 Task: Implement process substitution with a command substitution within it.
Action: Mouse pressed left at (457, 275)
Screenshot: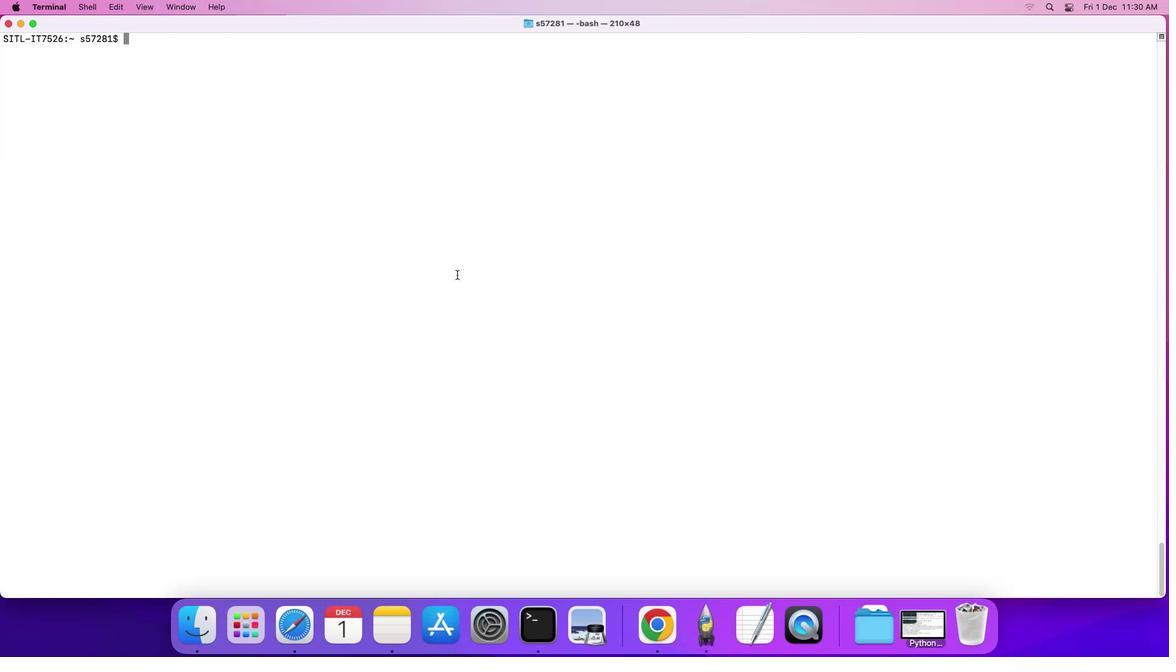 
Action: Mouse moved to (457, 275)
Screenshot: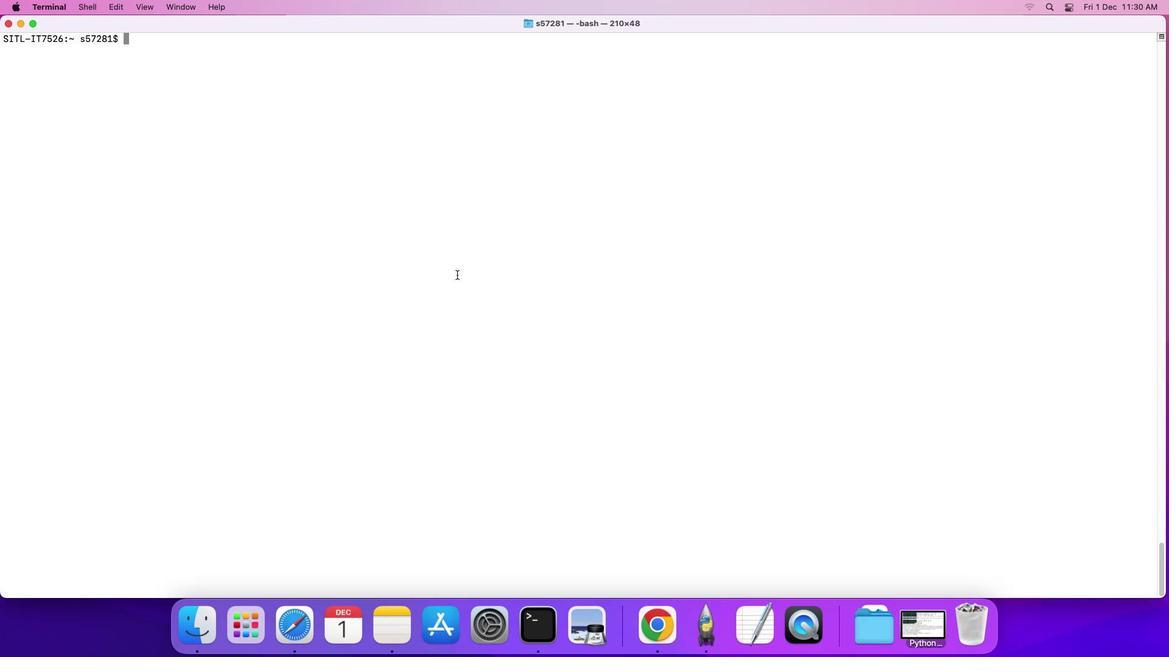 
Action: Key pressed 'l''s'Key.enter'c''d'Key.space'd''e''s''k''t''o''p'Key.shift_rKey.enter'l''s'Key.enter'c''d'Key.space'u''n''b''a''s''h'Key.enter'l''s'Key.enter'm''k''d''i''r'Key.space't''a''s''k''5'Key.enter'l''s'Key.enter'c''d'Key.space't''a''s''k''5'Key.enter't''o''u''c''h'Key.space's''u''b''s''t''i''t''u''t''i''o''n''.''s''h'Key.enter'l''s'Key.enter'v''i''m'Key.space's''u''b''s''t''i''t''u''t''i''o''n''.''s''h'Key.enter'i'Key.shift'#'Key.shift'!''/''b''i''n'Key.spaceKey.backspace'/''b''a''s''h'Key.enterKey.enterKey.shift'#'Key.shift'C''o''m''m''a''n''d'Key.space's''u''b''s''t''i''t''u''t''i''o''n'Key.shift_r':'Key.spaceKey.shift'G''e''t'Key.space'a'Key.space'l''i''s''t'Key.space'o''f'Key.space'f''i''l''e''s'Key.space'i''n'Key.space't''h''e'Key.space'c''u''r''r''e''n''t'Key.space'd''i''r''e''c''t''o''r''y'Key.enter'f''i''l''e'Key.shift_r'_''l''i''s''t''='Key.shift'$'Key.shift_r'(''l''s'Key.shift_r')'Key.enterKey.enterKey.enterKey.shift'#'Key.spaceKey.shift_r'P''r''o''c''e''s''s'Key.space's''u''b''s''t''i''t''u''t''i''o''n'Key.shift_r':'Key.spaceKey.shift_r'P''a''s''s'Key.space't''h''e'Key.space'f''i''l''e'Key.shift_r'_''l''i''s''t'Key.space'a''s'Key.space'a'Key.space'f''i''l''e'Key.backspaceKey.backspaceKey.backspaceKey.backspaceKey.shift_r'"''f''i''l''e'Key.shift_r'"'Key.space't''o'Key.space'a''n''o''t''h''e''r'Key.space'c''o''m''m''a''n''d'Key.enterKey.shift'W'Key.backspace'w''h''i''l''e'Key.spaceKey.shift_r'I'Key.shift'F'Key.shift'S'Key.spaceKey.backspace'='Key.space'r''e''a''d'Key.space'-''r'Key.space'l''i''n''e'Key.shift_r':'Key.space'd''o'Key.shift_rKey.enterKey.tabKey.shift'#'Key.spaceKey.shift'D''i''s''p''l''a''y'Key.space'a'Key.space'm''e''s''s''a''g''e'Key.space'i''n''d''i''c''a''t''i''n''g'Key.space't''h''e'Key.space's''t''a''r''t'Key.space'o''f'Key.space'p''r''o''c''e''s''s''i''n''g'Key.space'f''o''r'Key.space'e''a''c''h'Key.space'f''i''l''e'Key.enterKey.tab'e''c''h''o'Key.spaceKey.shift_rKey.shift_r'"'Key.shift_r'P''r''o''c''e''s''s''i''n''g'Key.space'f''i''l''e'Key.shift_r':'Key.spaceKey.shift'$''l''i''n''e'Key.shift_r'"'Key.enterKey.enterKey.tabKey.shift'#'Key.spaceKey.shift'C''h''e''c''k'Key.space'i''f'Key.space't''h''e'Key.space'f''i''l''e'Key.space'i''s'Key.space'a'Key.space'd''i''r''e''c''t''o''r''y'Key.enterKey.tab'i''f'Key.space'[''['Key.backspace'-''d'Key.leftKey.leftKey.spaceKey.rightKey.rightKey.spaceKey.shift_r'"'Key.shift'$''l''i''n''e'Key.shift_r'"'Key.space']'';'Key.space't''h''e''n'Key.enterKey.tabKey.tabKey.shift'#'Key.spaceKey.shift_r'I''f'Key.space't''h''e'Key.space'f''i''l''e'Key.space'i''s'Key.space'a'Key.space'd''i''r''e''c''t''o''r''y'','Key.space'd''i''s''p''l''a''y'Key.space'a''m''e''s''s''a''g''e'Key.space'i''n''d''i''c''a''t''i''n''g'Key.space's''o'Key.enterKey.tabKey.tab'e''c''h''o'Key.spaceKey.shift_r'"'Key.spaceKey.shift_r'T'Key.backspaceKey.leftKey.shift_r'I'Key.backspaceKey.spaceKey.spaceKey.shift_rKey.ctrl_r'i''t'Key.backspaceKey.shift_r'I''t'"'"'s'Key.space'a'Key.space'd''i''r''e''c''t''o''r''u'Key.backspace'y'Key.shift_r'"'Key.enterKey.tab'e''l''s''e'Key.enterKey.tabKey.tabKey.shift_r'#'Key.shift_rKey.spaceKey.shift_r'I''f'Key.space't''h''e'Key.space'f''i''l''e'Key.space'i''s'Key.space'n''o''t'Key.space'a'Key.space'd''i''r''e''c''t''o''r''y'','Key.space'p''e''r''f''o''r''m'Key.space'a''d''d''i''t''i''o''n''a''l'Key.space'a''c''t''i''o''n''s'Key.enterKey.tabKey.tabKey.shift'#'Key.spaceKey.shift'C''o''u''n''t'Key.space't''h''e'Key.space'n''u''m''b''e''r'Key.space'o''f'Key.space'l''i''n''e''s'Key.space'i''n'Key.space't''h''e'Key.space'f''i''l''e'Key.shift_r':'Key.backspaceKey.space'u''d'Key.backspace's''i''n''g'Key.space'w''c'Key.enterKey.tabKey.tab'l''i''n''e'Key.shift_r'_''c''o''u''n''t''t'Key.backspace'='Key.shift'$'Key.shift_r'(''w''c'Key.space'-''l'Key.spaceKey.shift_r'<'Key.spaceKey.shift_r'"'Key.shift'$''l''i''n''e'Key.shift_r'"'Key.shift_r')'Key.enterKey.tabKey.tab'e''c''h''o'Key.spaceKey.shift_r'"'Key.spaceKey.shift_rKey.ctrl_rKey.spaceKey.shift_r'N''u''m''b''e''r'Key.space'i''f'Key.spaceKey.backspaceKey.backspaceKey.backspace'o''f'Key.space'l''i''n''e''s'Key.space'i''n'Key.space't''h''e'Key.space'f''i''l''e'Key.shift_r':'Key.spaceKey.shift_rKey.shift'$''l''i''n''e'Key.enterKey.backspaceKey.shift_r'_''c''o''u''n''t'Key.shift_r'"'Key.enterKey.enterKey.tabKey.tabKey.shift'#'Key.spaceKey.shift'D''i''s''p''l''a''y'Key.space't''h''e'Key.space'f''i''r''s''t'Key.space'5'Key.space'l''i''n''e''s'Key.space'o''f'Key.space't''h''e'Key.space'd''i'Key.backspaceKey.backspace'f''i''l''e'Key.enterKey.tabKey.tab'e''c''h''o'Key.spaceKey.shift_r'"'Key.spaceKey.spaceKey.shift'F''i''r''s''t'Key.spaceKey.shift'%'Key.backspace'5'Key.space'l''i''n''e''s'Key.space'o''f'Key.space't''h''e'Key.space'f''i''l''e'Key.shift_r':'Key.shift_r'"'Key.enterKey.tabKey.tab'h''e''a''d'Key.spaceKey.backspaceKey.space'-''n'Key.space'5'Key.spaceKey.shift_r'"'Key.shift'$''l''i''n''e'Key.shift_r'"'Key.enterKey.tab'f''i'Key.enterKey.enterKey.tabKey.shift'#'Key.spaceKey.shift'D''i''s''p''l''a''y'Key.space'a'Key.space's''e''p''e''r''a''t''o''r'Key.space'f''o''r'Key.space'c''l''a''r''i''t''y'Key.enterKey.tab'e''c''h''o'Key.spaceKey.shift_r'"''=''=''=''=''=''=''=''=''=''=''=''=''=''=''=''=''=''=''=''=''=''=''='Key.shift_r'"'Key.enter'd''o''n''e'Key.spaceKey.shift_r'<'Key.spaceKey.shift_r'<'Key.spaceKey.backspaceKey.shift_rKey.shift_r'(''e''c''h''o'Key.spaceKey.shift_r'"'Key.shift'$''f''i''l''e'Key.shift_r'_''l''i''s''t'Key.shift_r'"'Key.shift_r')'Key.enterKey.enterKey.shift'#'Key.spaceKey.shift'E''n''d'Key.space'o''f'Key.space't''h''e'Key.space's''c''r''i''p''t'
Screenshot: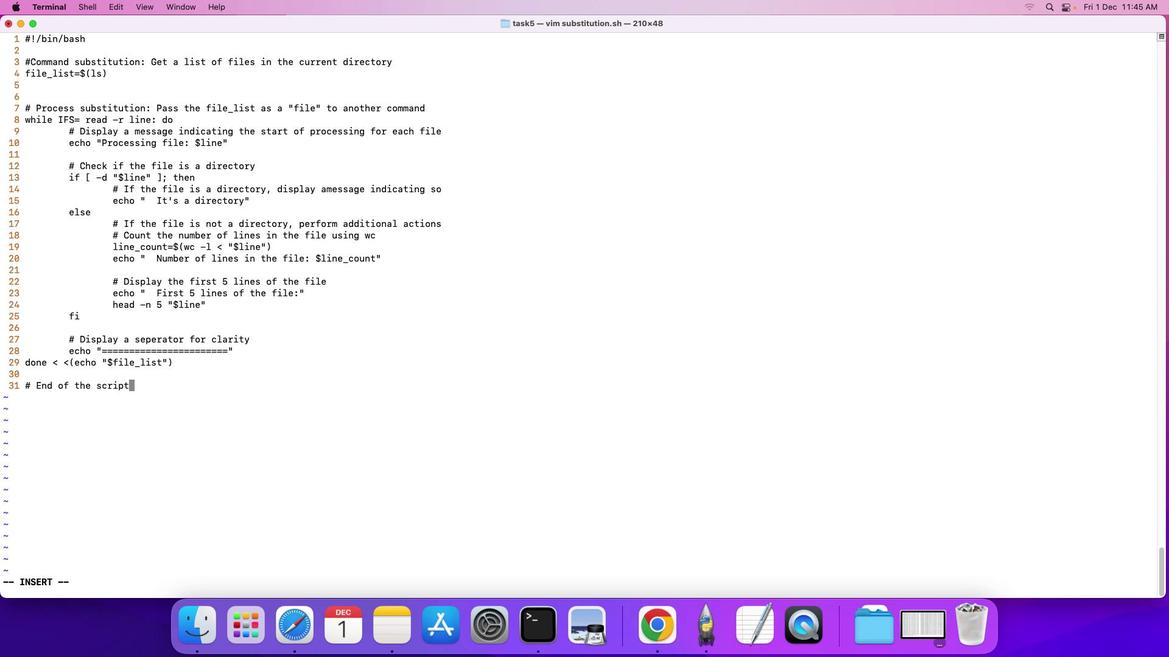 
Action: Mouse moved to (255, 246)
Screenshot: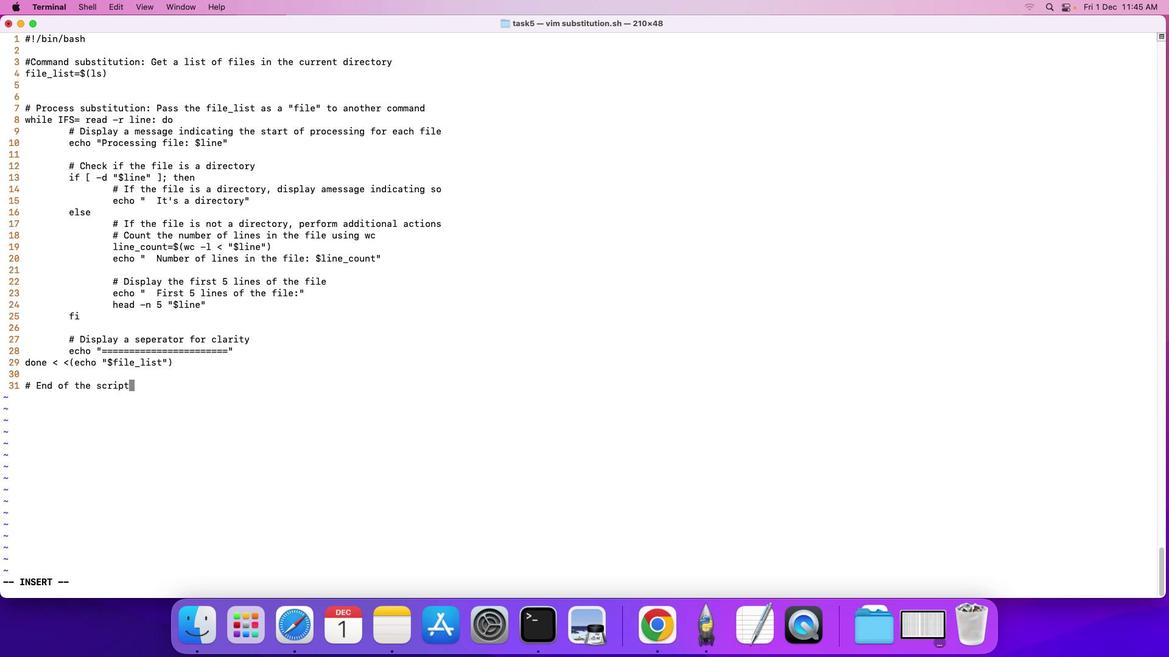 
Action: Mouse scrolled (255, 246) with delta (0, 0)
Screenshot: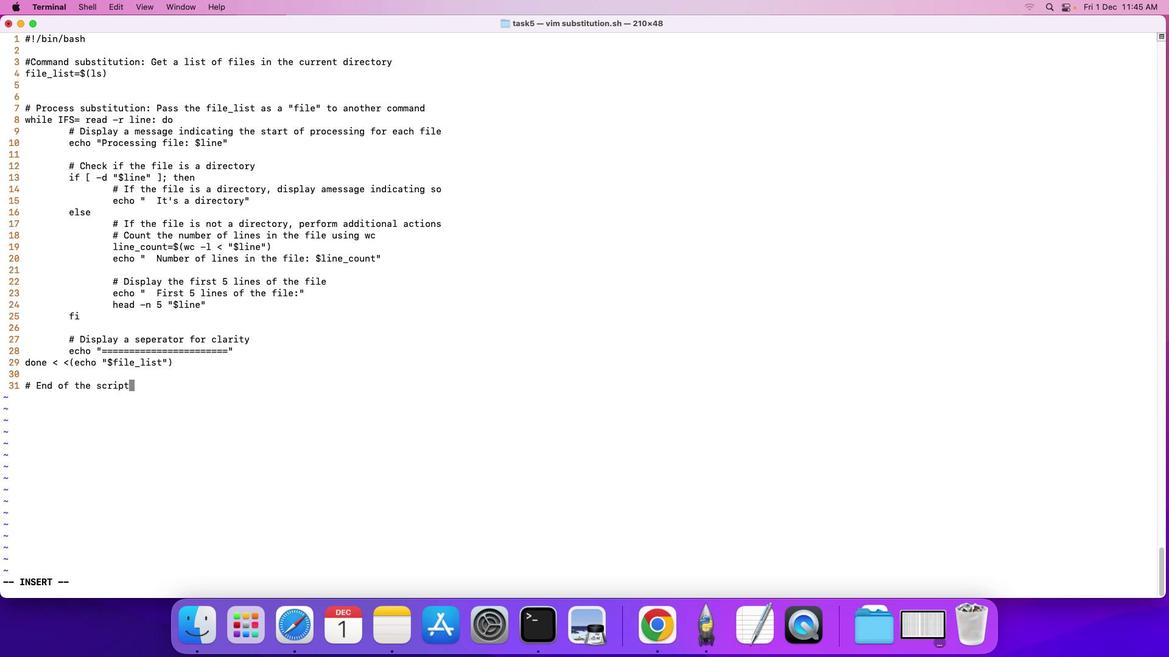 
Action: Mouse scrolled (255, 246) with delta (0, 0)
Screenshot: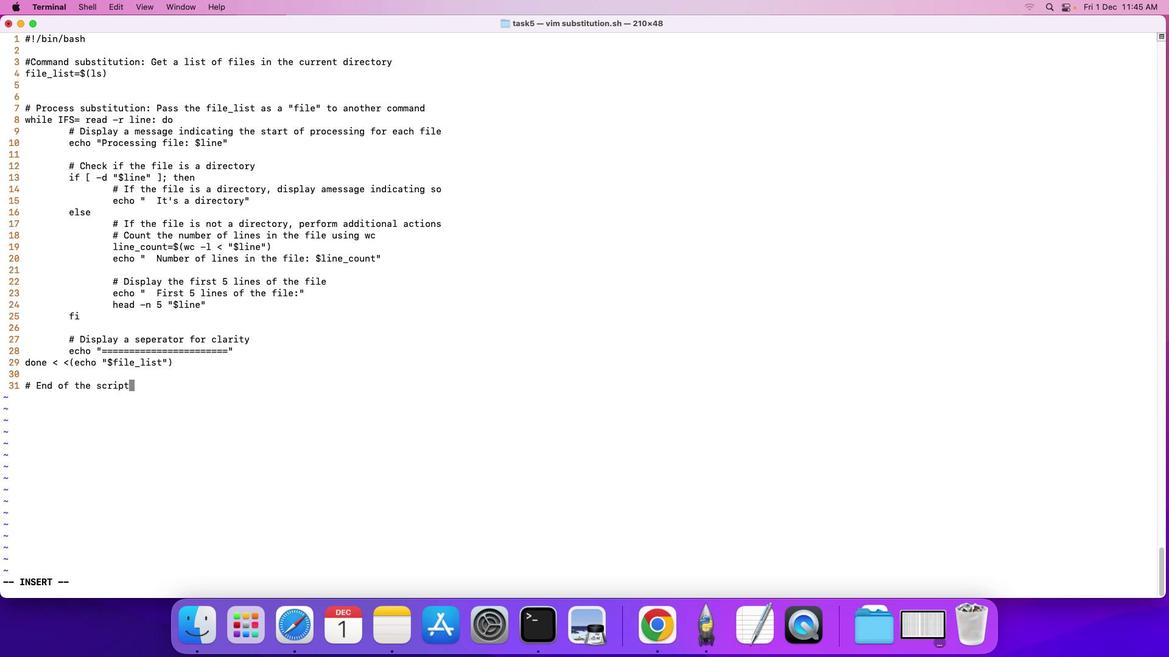 
Action: Mouse moved to (255, 247)
Screenshot: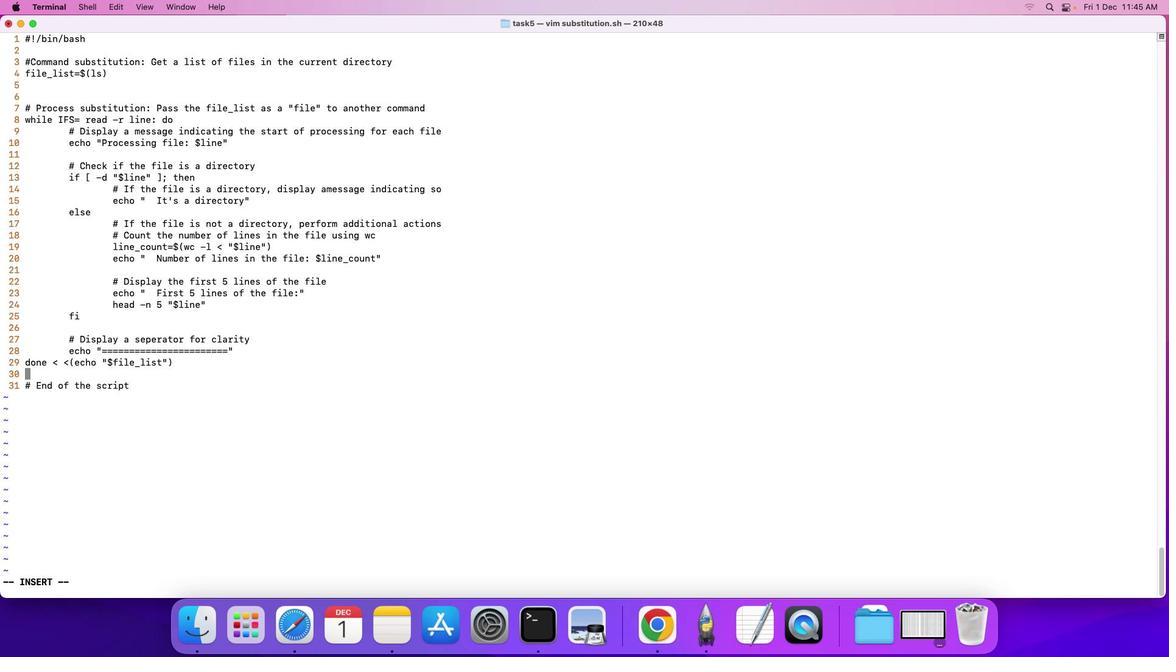 
Action: Mouse scrolled (255, 247) with delta (0, 0)
Screenshot: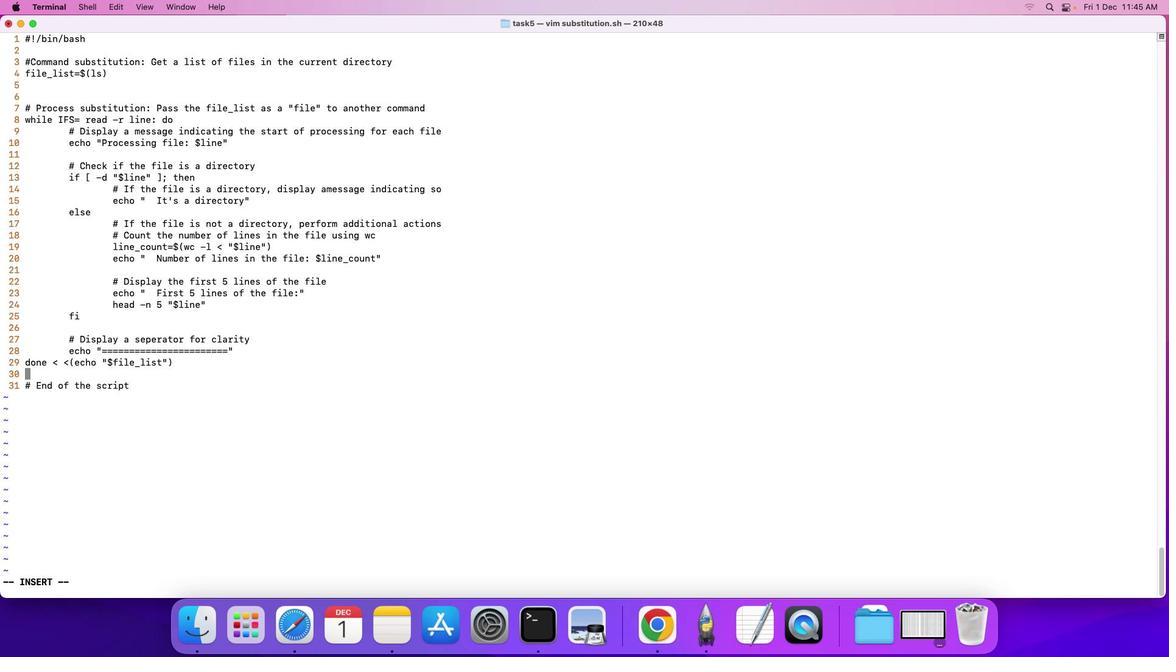 
Action: Mouse moved to (153, 416)
Screenshot: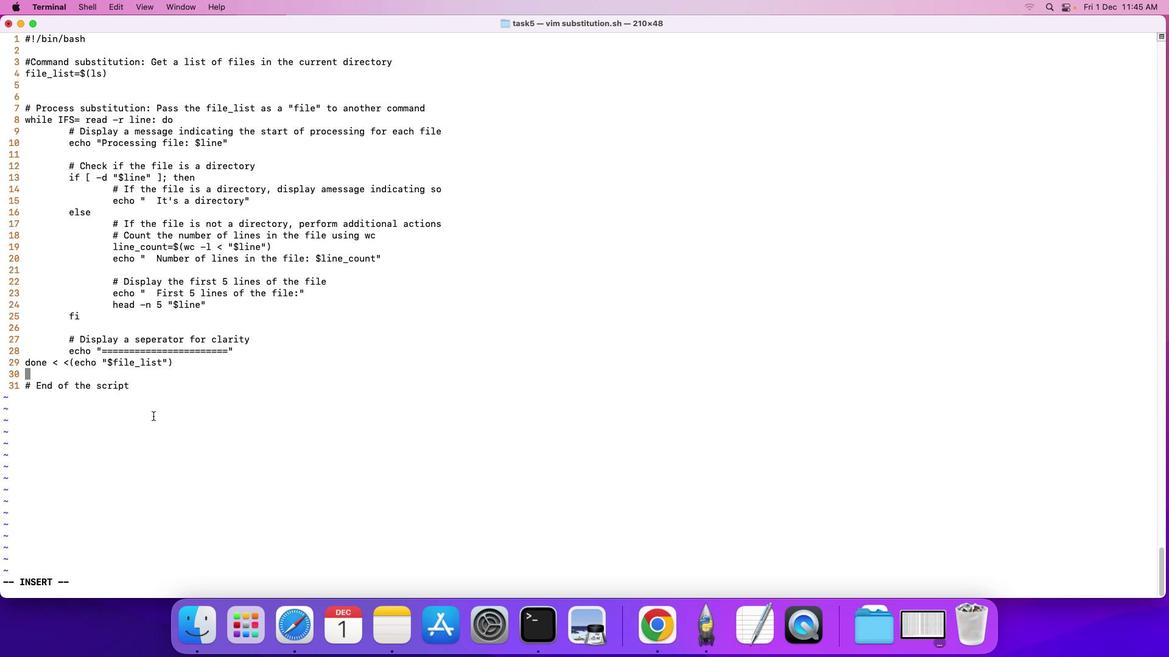 
Action: Mouse pressed left at (153, 416)
Screenshot: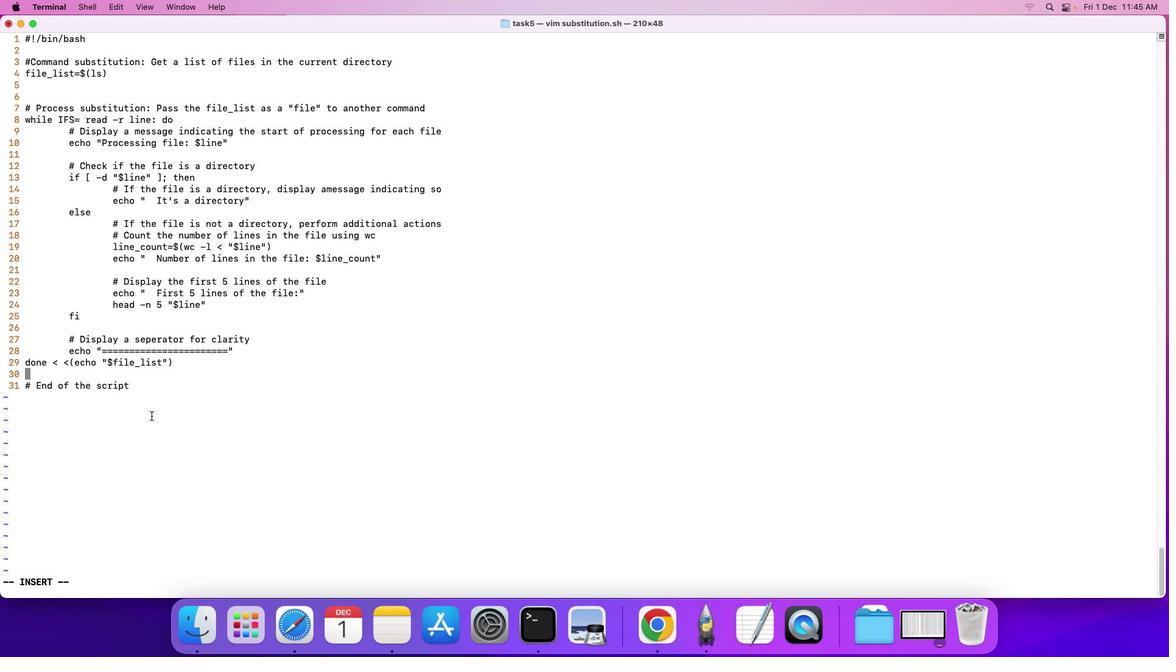 
Action: Mouse moved to (150, 416)
Screenshot: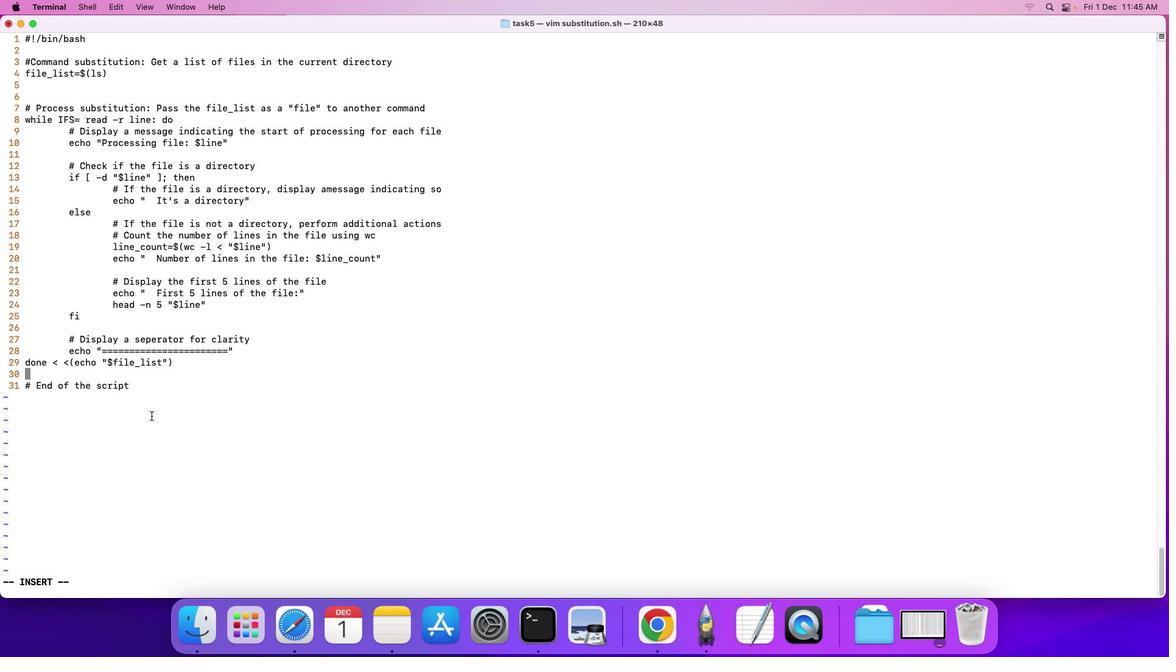 
Action: Key pressed Key.escKey.shift_r':''w''q'Key.enter'l''s'Key.enter'm''k''d''i''r'Key.space'e''x''a''m''p''l''e'Key.shift_r'_''d''i''r''e''c''t''o''r''y'Key.enter'l''s'Key.enter't''o''u''c''h'Key.space'e''x''a''m''p''l''e'Key.spaceKey.shift_rKey.backspaceKey.shift_r'_''f''i''l''e''.''t''x''t'Key.enter'l''s'Key.enter'v''i''m'Key.space'e''x''a''m''p''l''e'Key.shift_r'_''f''i''l''e''.''t''x''t'Key.enter'i''l''i''n''e'Key.space'1'Key.enter'l''i''n''e'Key.space'2'Key.enter'l''i''n''e'Key.space'3'Key.enter'l''i''n''e'Key.space'4'Key.enter'l''i''n''e'Key.space'5'Key.enter'l''i''n''e'Key.space'6'Key.enter'l''i''n''e'Key.space'7'Key.enter'l''i''n''e'Key.space'8'Key.enter'l''i''n''e'Key.space'8'Key.enterKey.backspaceKey.backspace'9'Key.enter'l''i''n''e'Key.space'1''0'Key.escKey.shift':''w''q'Key.enter'c''h''m'Key.backspaceKey.backspaceKey.backspace'l''s'Key.enter'c''h''m''o''d'Key.spaceKey.shift'+''x'Key.space's''u''b''s''t''i''t''u''t''i''o''n''.''s''h'Key.enter'.''/''s''u''b''s''t''i''t''u''t''i''o''n''.''s''h'Key.enter
Screenshot: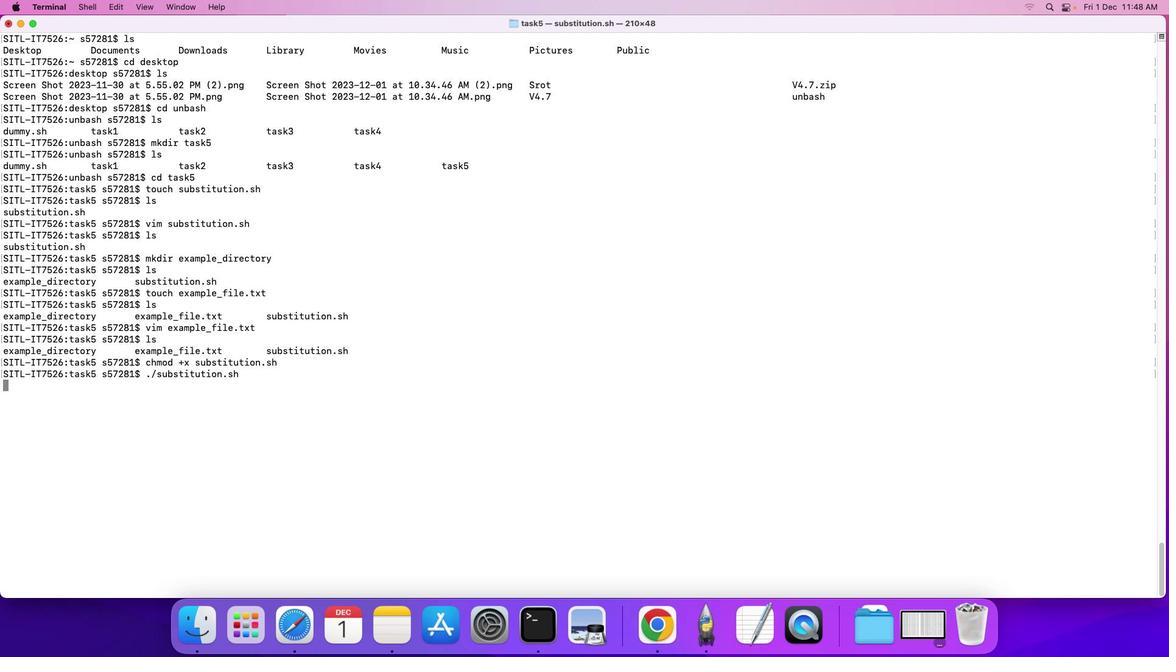 
Action: Mouse moved to (166, 396)
Screenshot: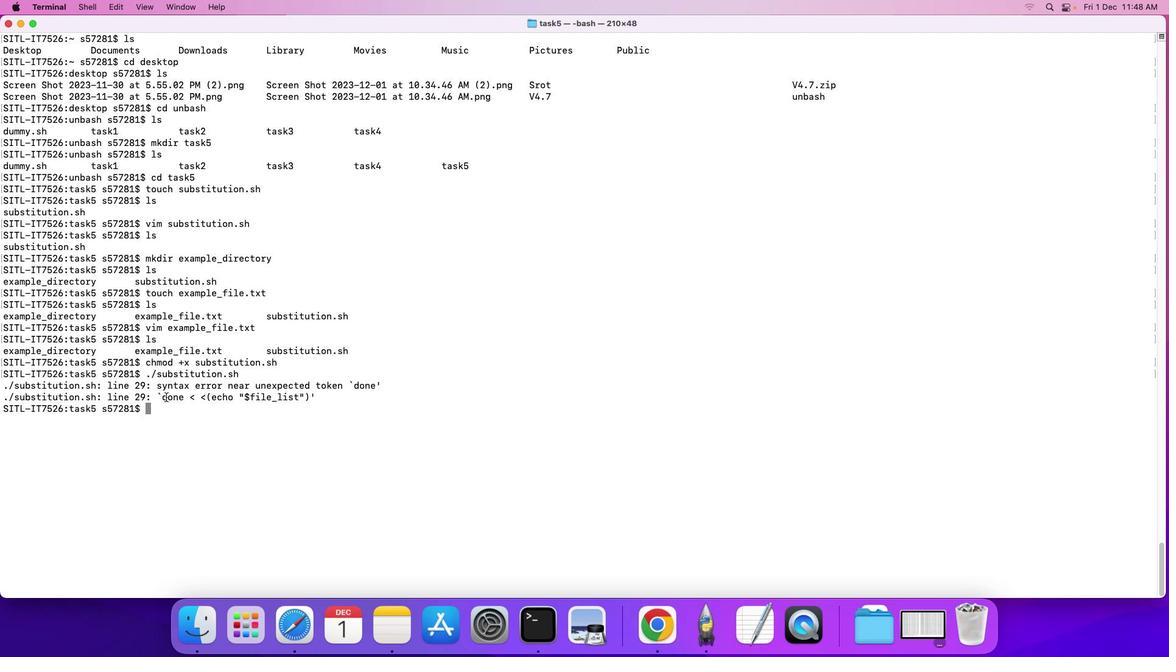
Action: Key pressed 'v''i''m'Key.space's''u''b''s''t''i''t''u''t''i''o''n''.''s''h'Key.enter
Screenshot: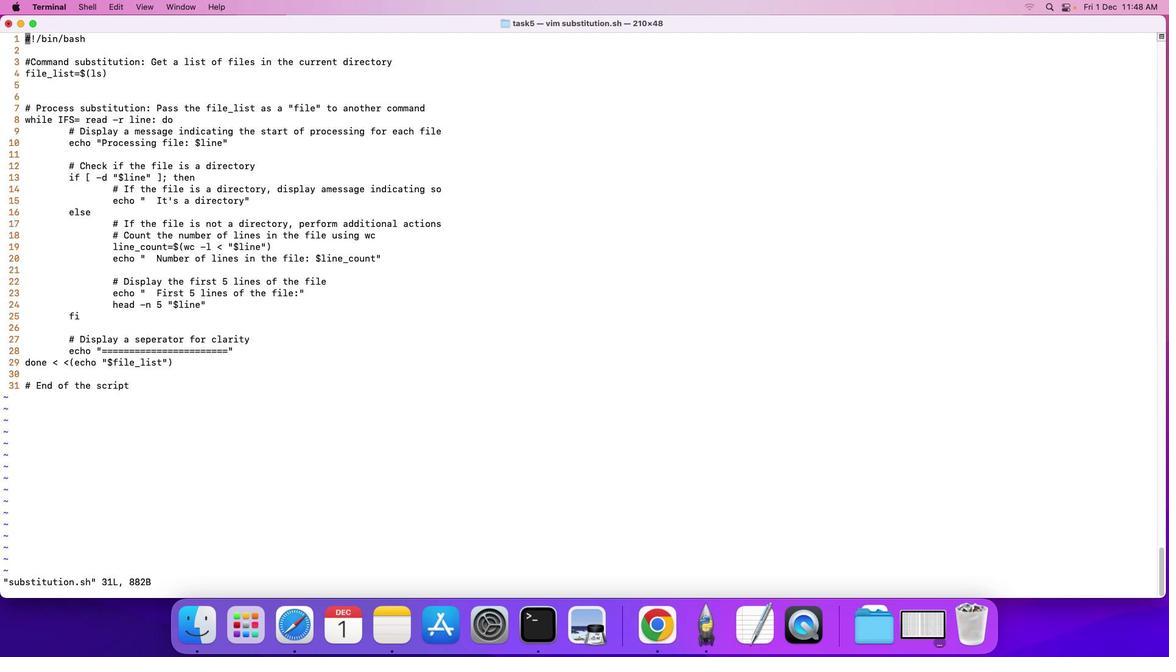 
Action: Mouse moved to (116, 117)
Screenshot: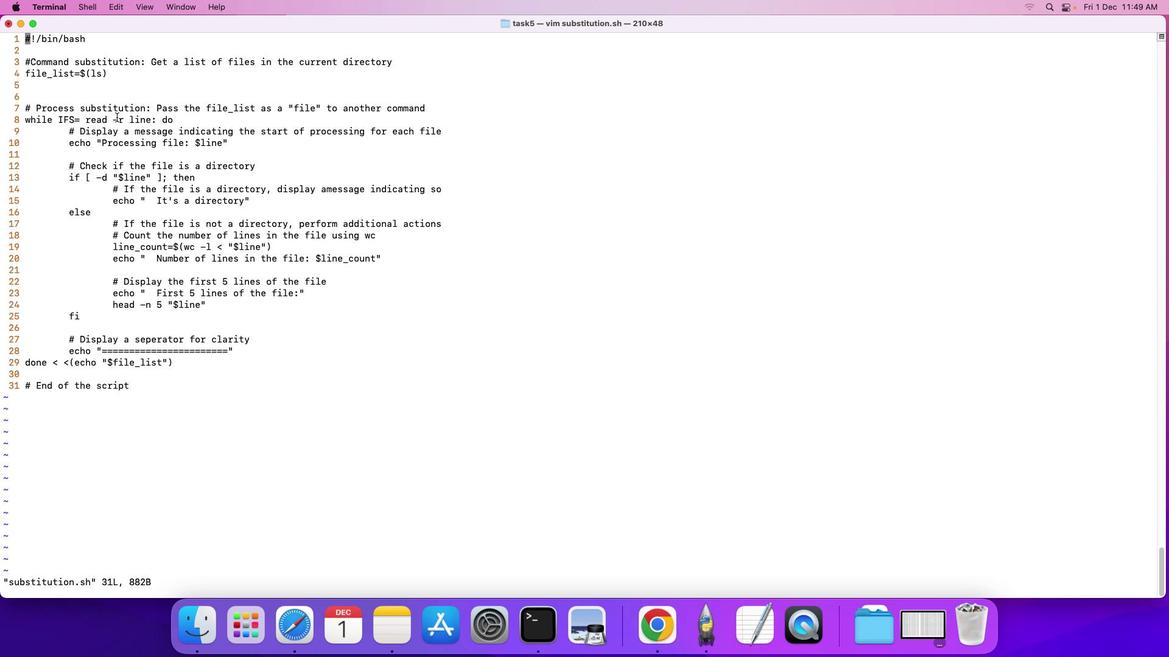 
Action: Key pressed 'i'Key.downKey.downKey.downKey.downKey.downKey.downKey.downKey.downKey.rightKey.rightKey.downKey.rightKey.rightKey.rightKey.rightKey.rightKey.rightKey.rightKey.rightKey.rightKey.rightKey.rightKey.rightKey.rightKey.rightKey.rightKey.rightKey.rightKey.rightKey.rightKey.rightKey.rightKey.backspace';'Key.escKey.shift_rKey.shift_r':''w''q'Key.enterKey.upKey.upKey.enter
Screenshot: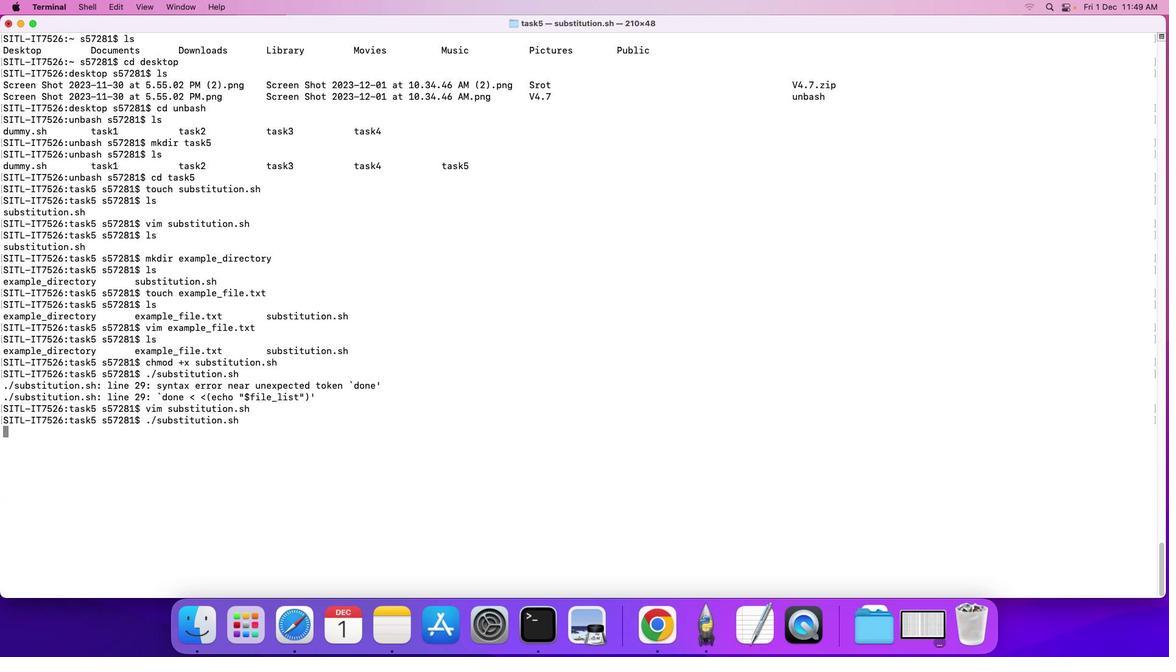 
Action: Mouse moved to (134, 449)
Screenshot: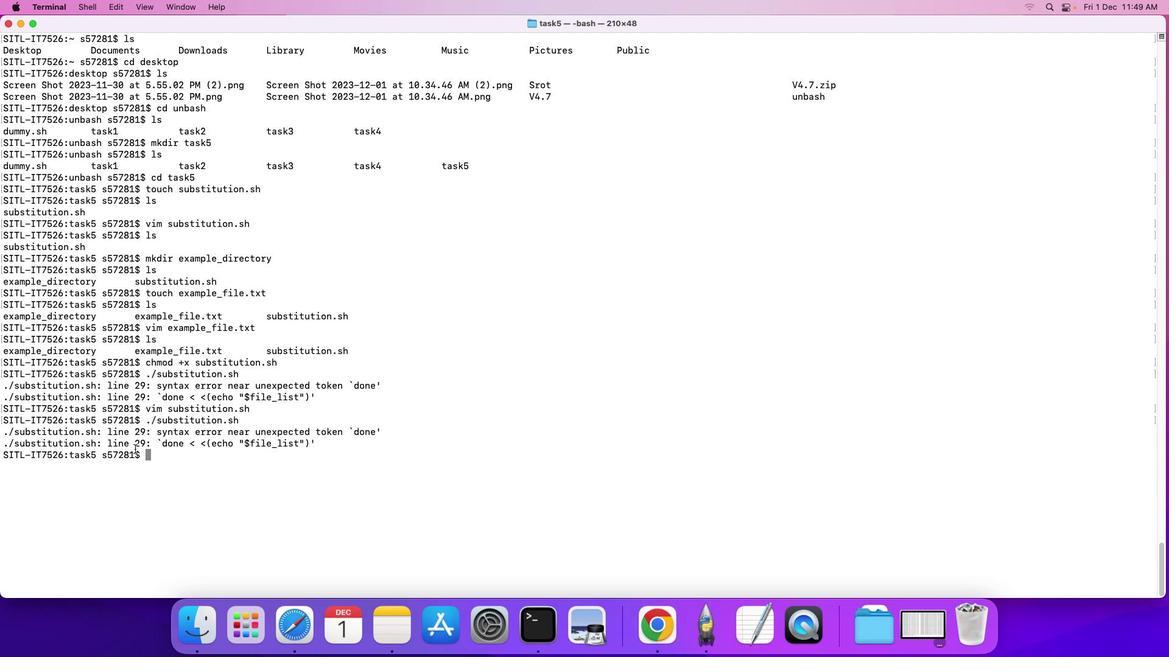
Action: Key pressed Key.upKey.upKey.enter
Screenshot: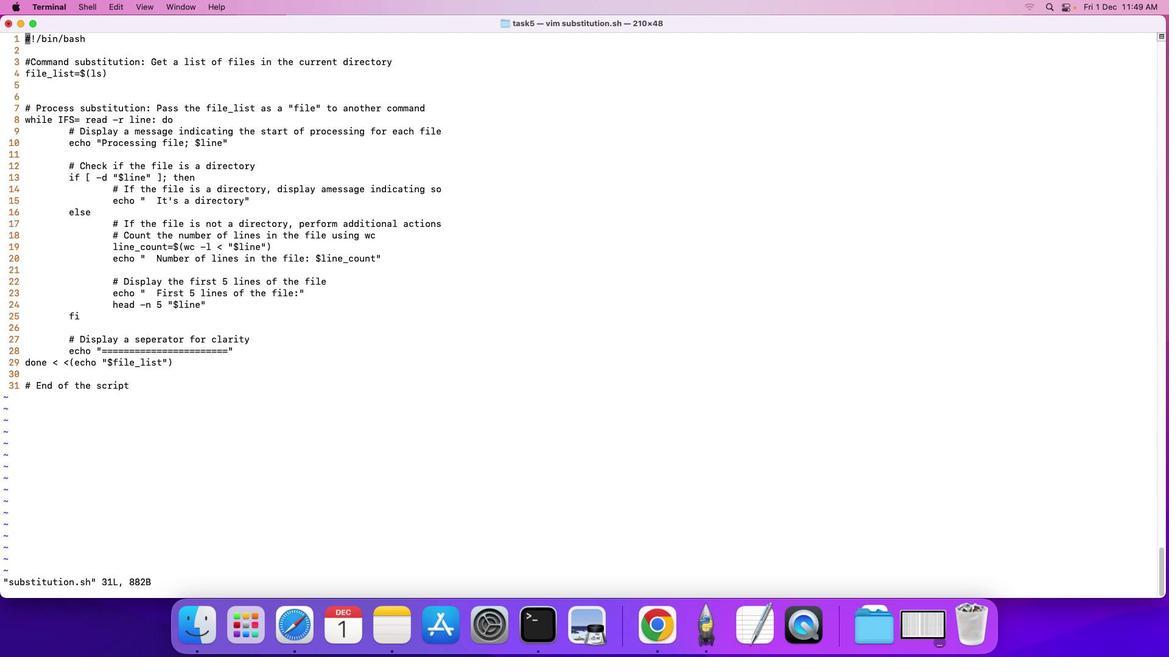 
Action: Mouse moved to (20, 235)
Screenshot: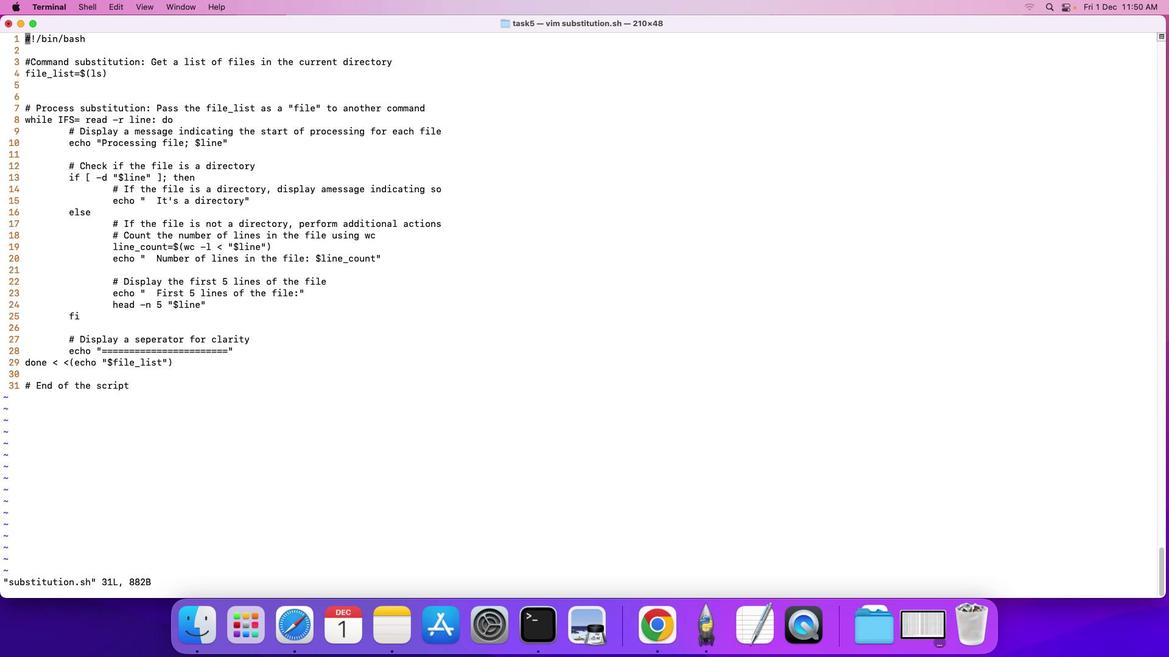 
Action: Mouse scrolled (20, 235) with delta (0, 0)
Screenshot: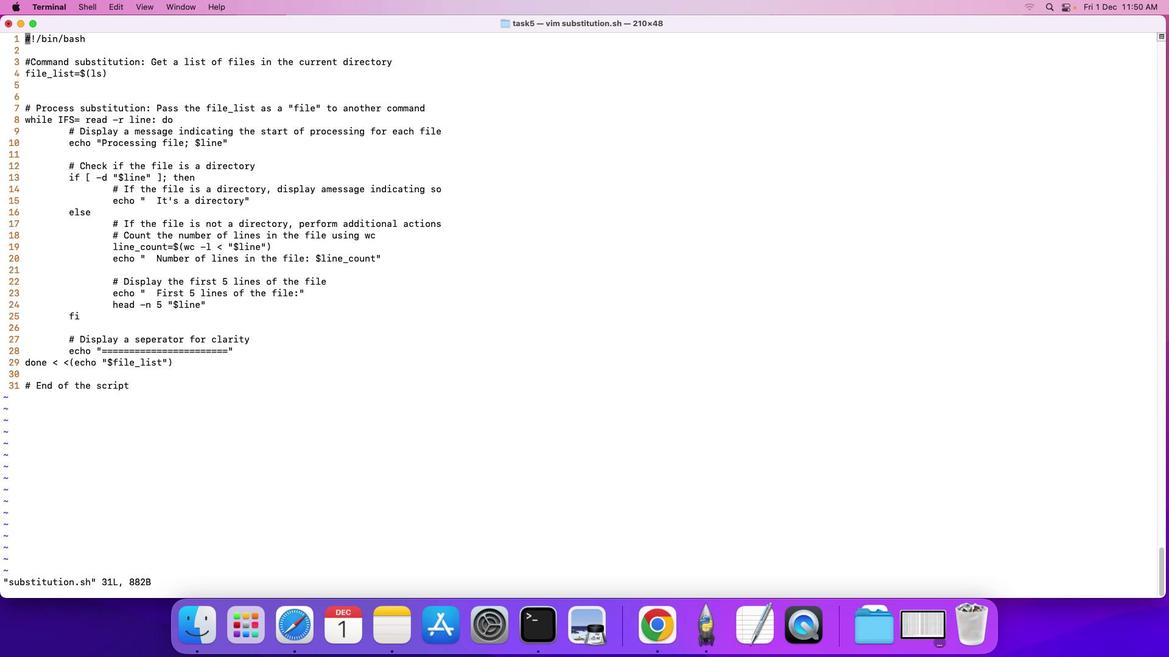 
Action: Mouse scrolled (20, 235) with delta (0, 0)
Screenshot: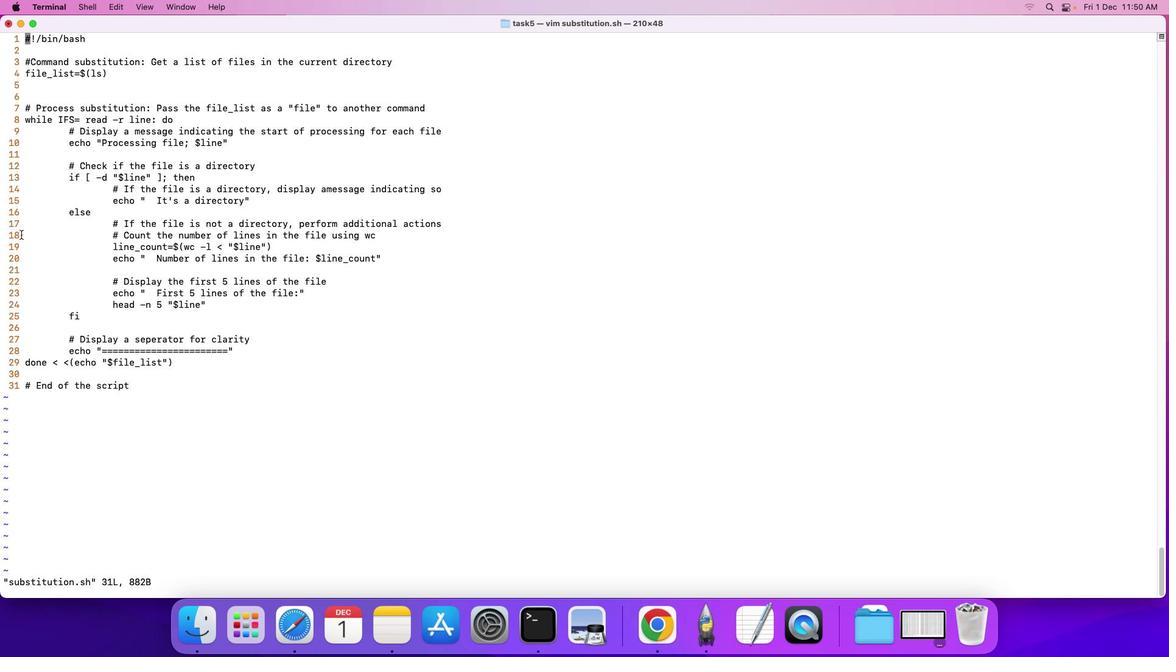 
Action: Mouse moved to (20, 235)
Screenshot: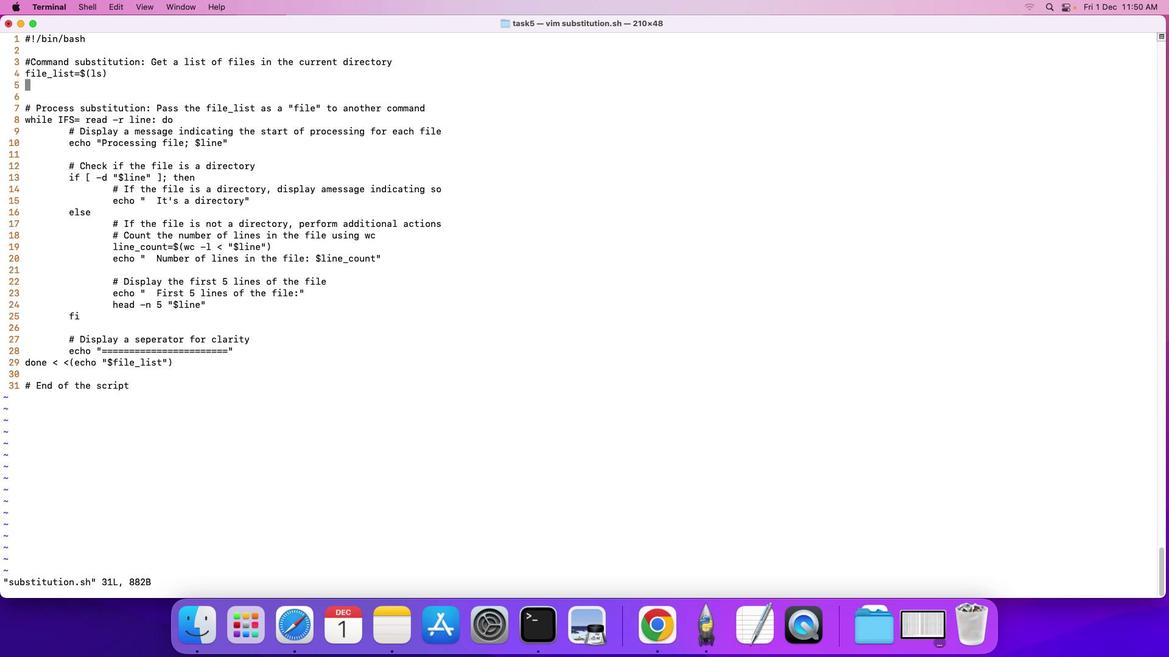 
Action: Mouse scrolled (20, 235) with delta (0, 0)
Screenshot: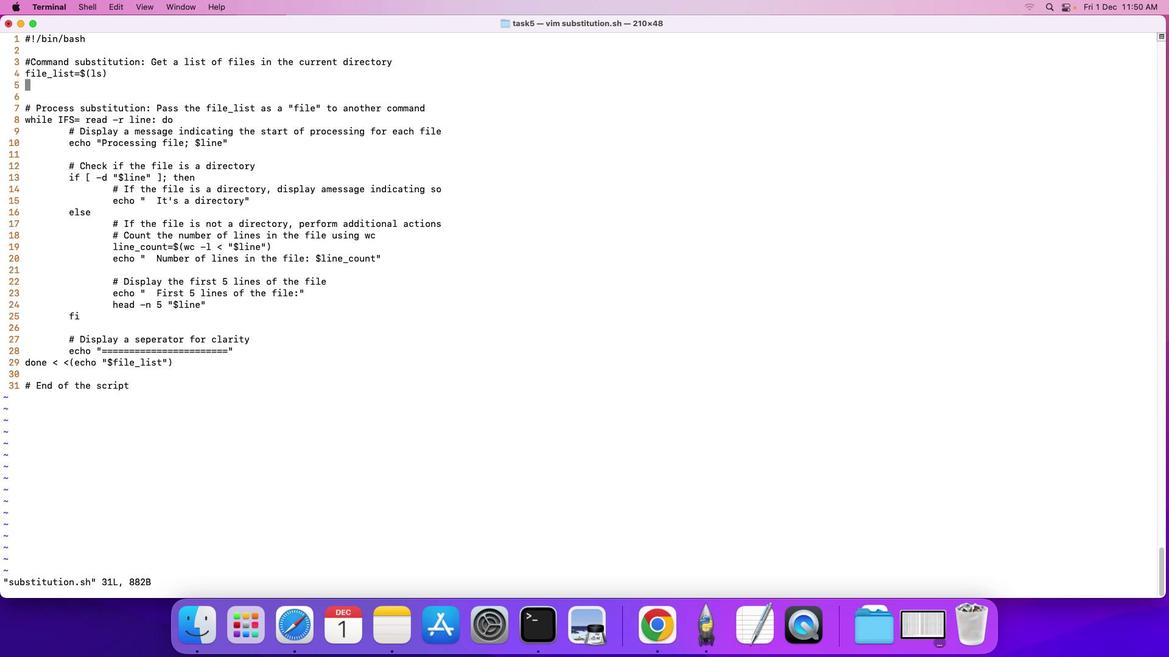 
Action: Mouse scrolled (20, 235) with delta (0, 0)
Screenshot: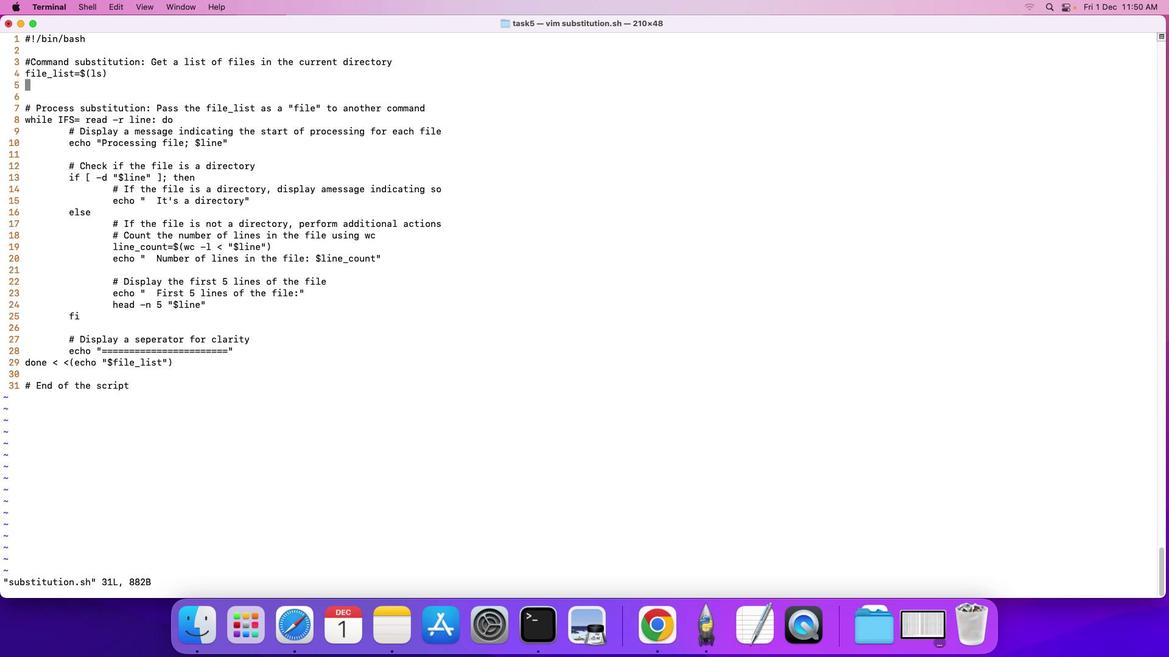
Action: Mouse scrolled (20, 235) with delta (0, 0)
Screenshot: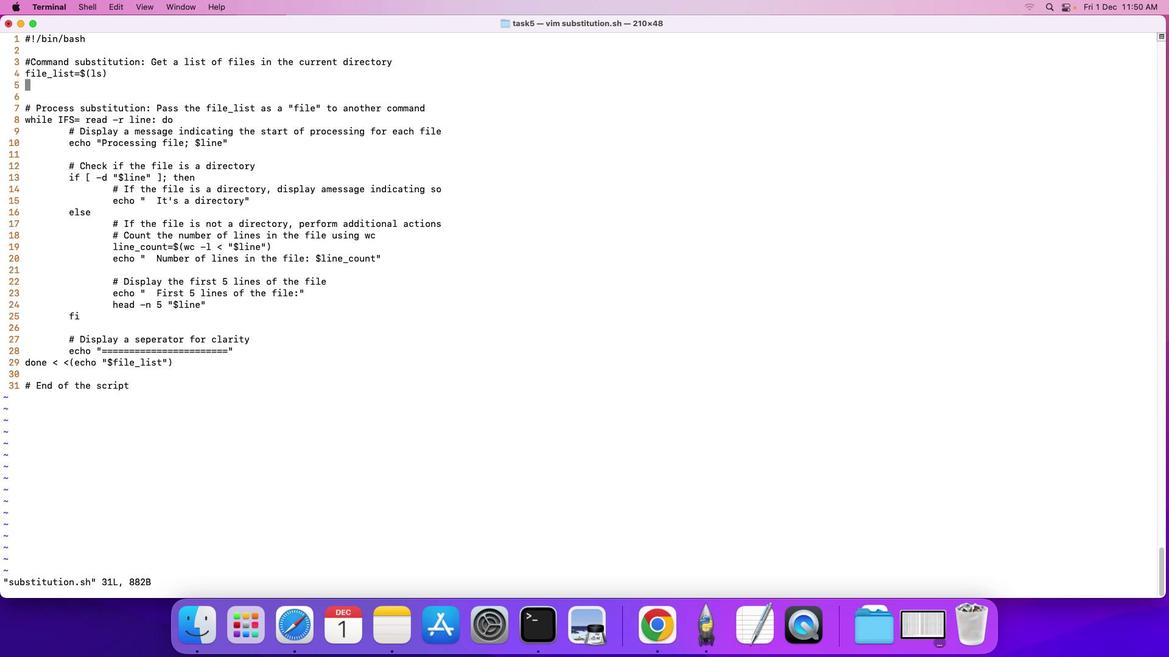 
Action: Mouse scrolled (20, 235) with delta (0, 0)
Screenshot: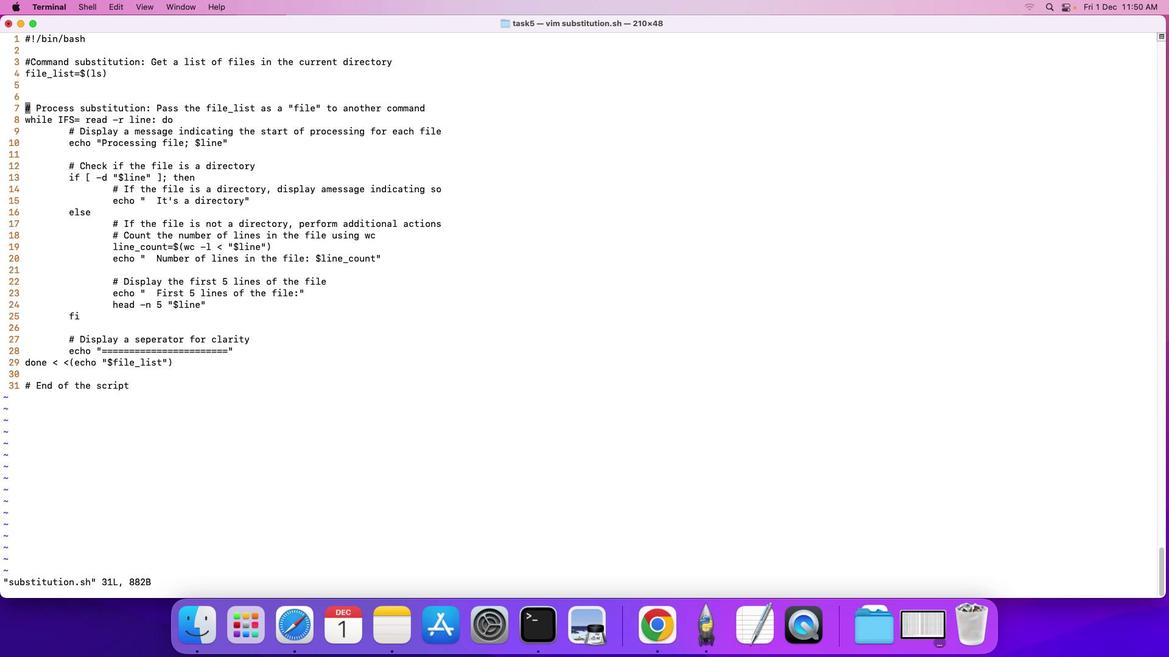 
Action: Mouse scrolled (20, 235) with delta (0, 0)
Screenshot: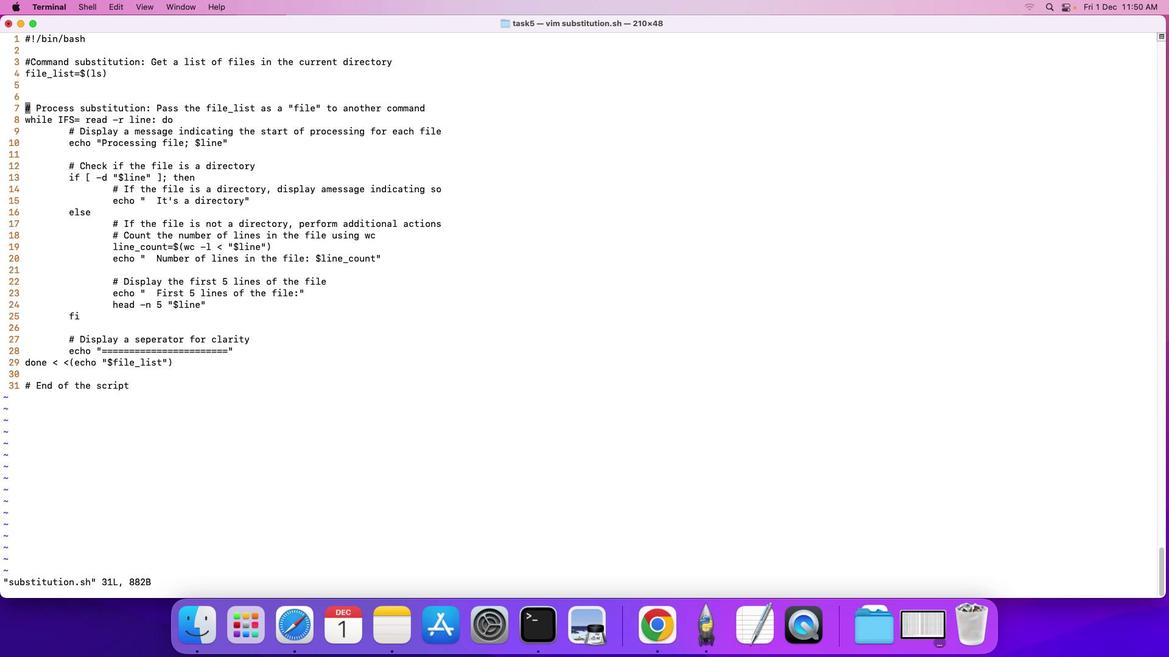 
Action: Mouse scrolled (20, 235) with delta (0, 0)
Screenshot: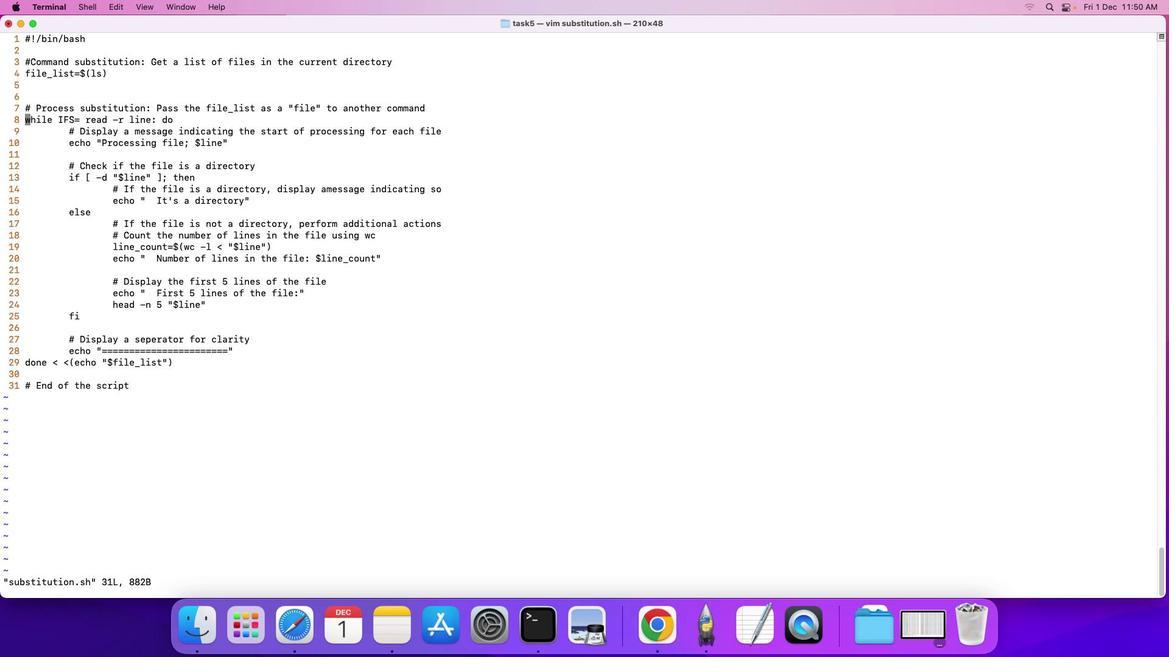 
Action: Mouse scrolled (20, 235) with delta (0, 0)
Screenshot: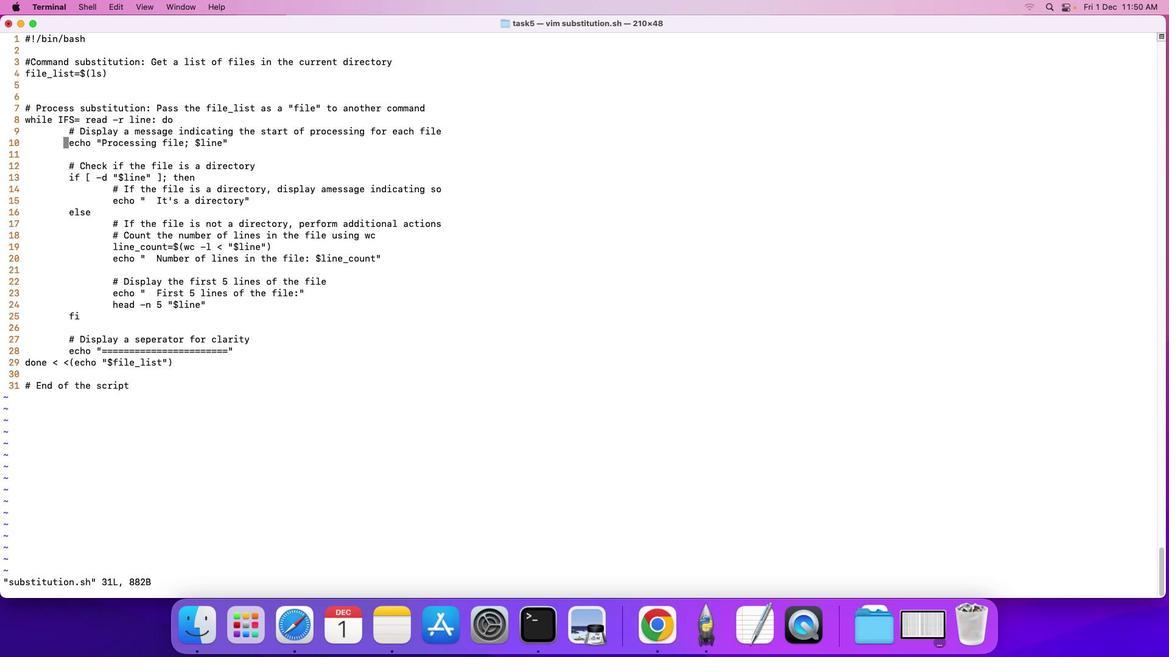 
Action: Mouse scrolled (20, 235) with delta (0, 0)
Screenshot: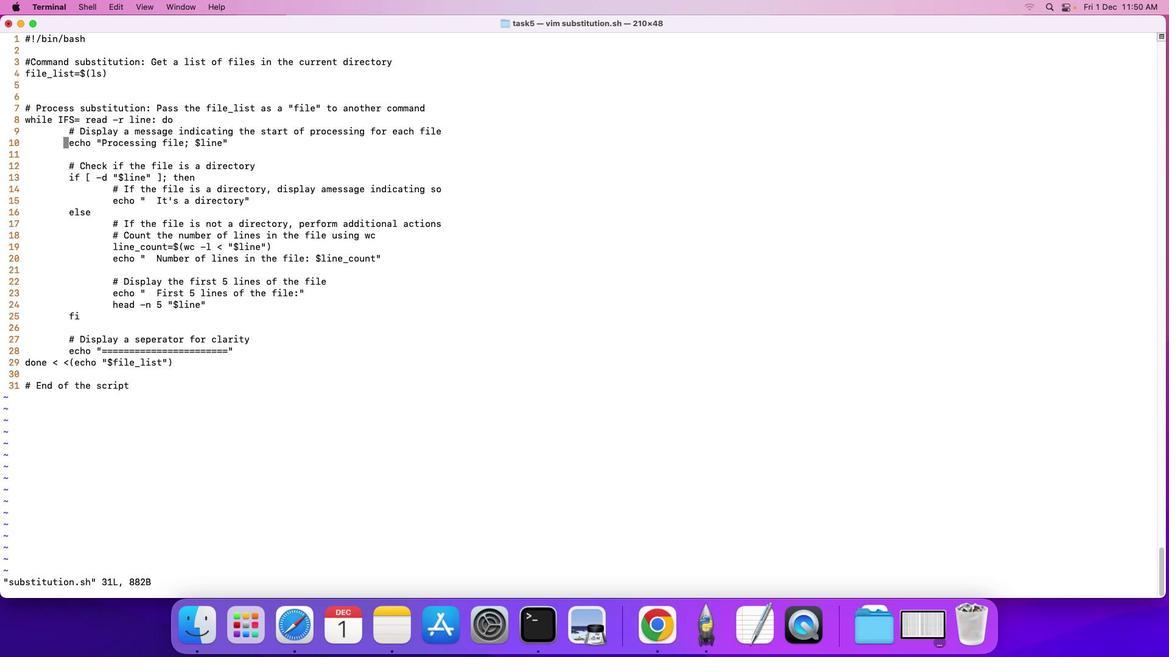 
Action: Mouse moved to (20, 235)
Screenshot: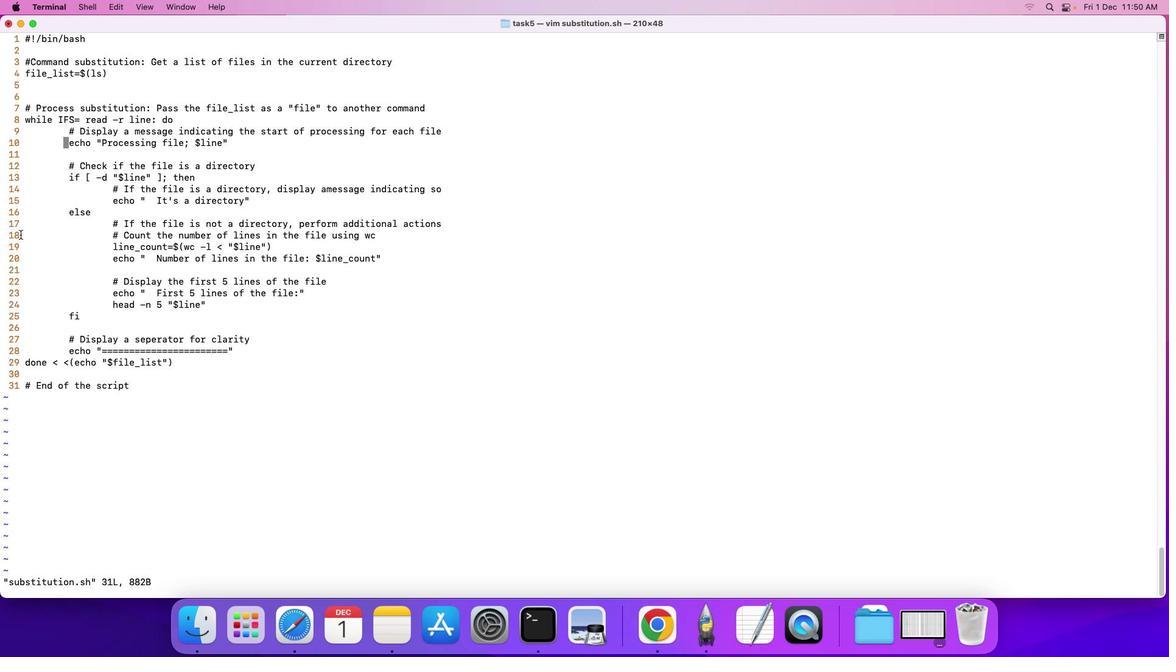 
Action: Mouse scrolled (20, 235) with delta (0, 0)
Screenshot: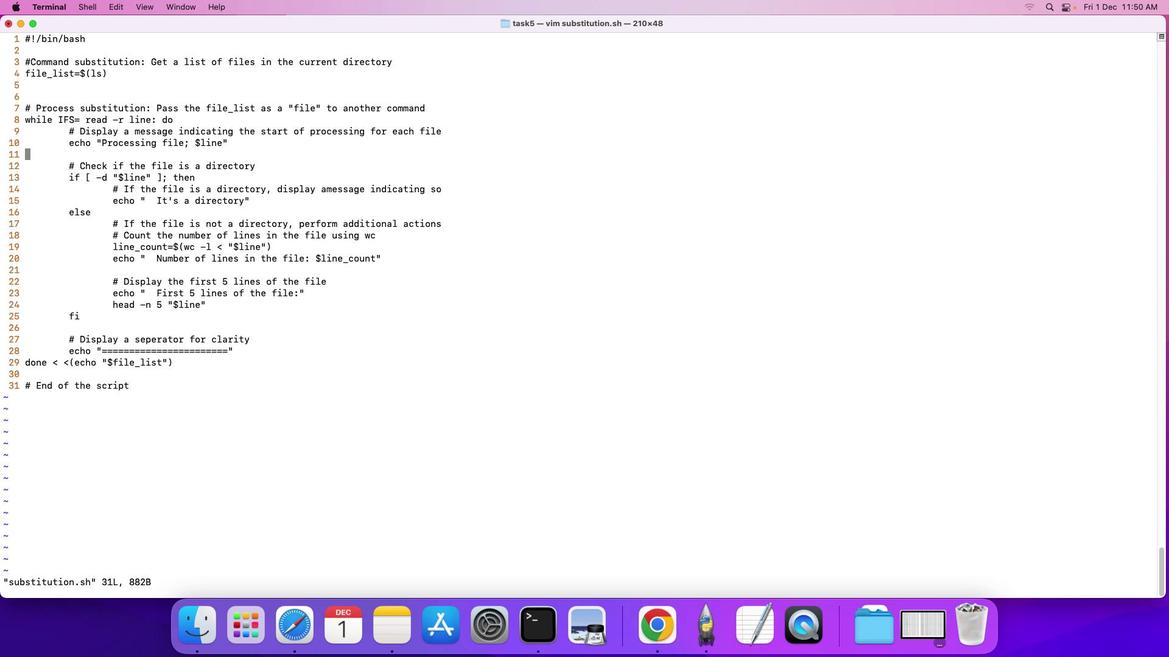 
Action: Mouse moved to (20, 235)
Screenshot: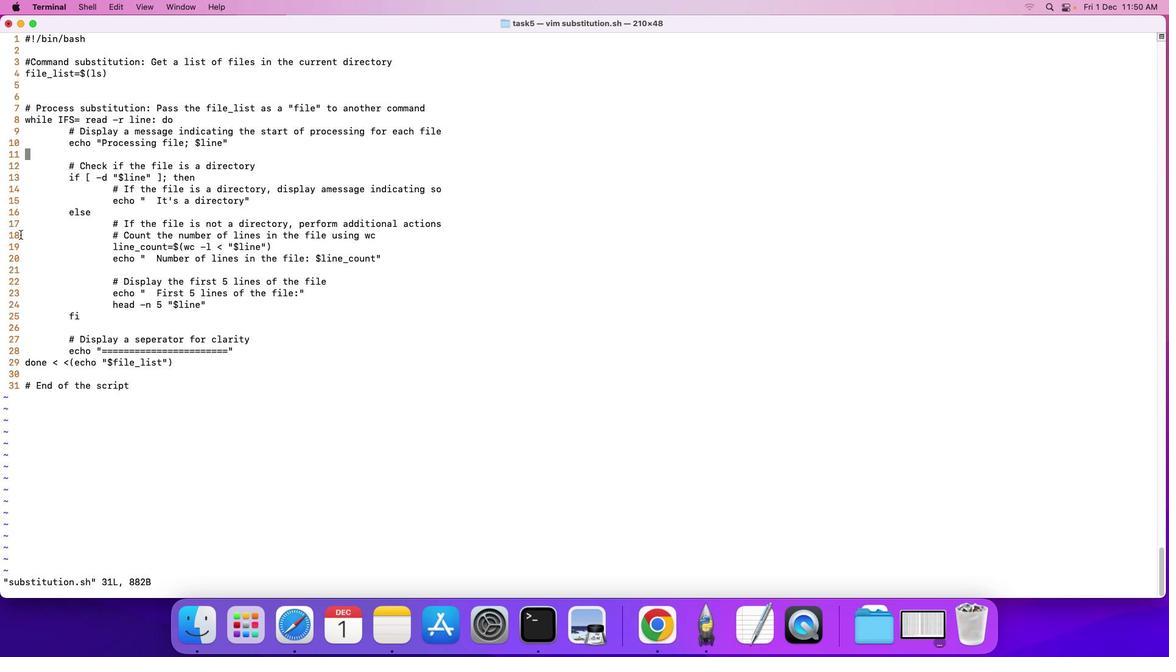 
Action: Mouse scrolled (20, 235) with delta (0, 0)
Screenshot: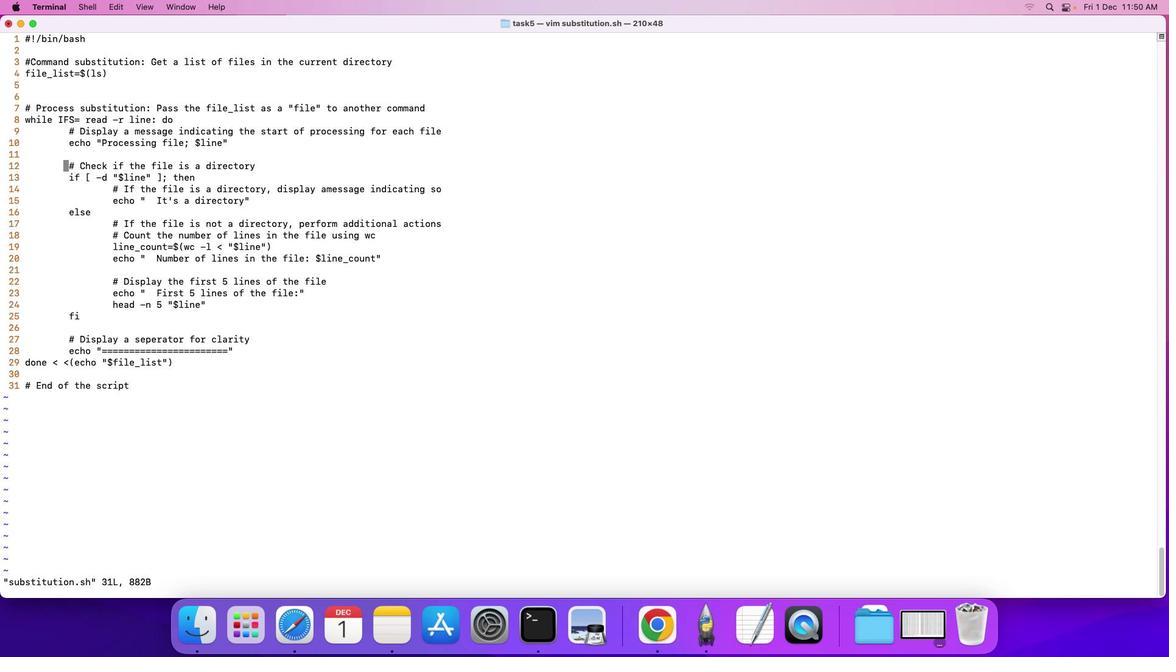 
Action: Mouse moved to (21, 235)
Screenshot: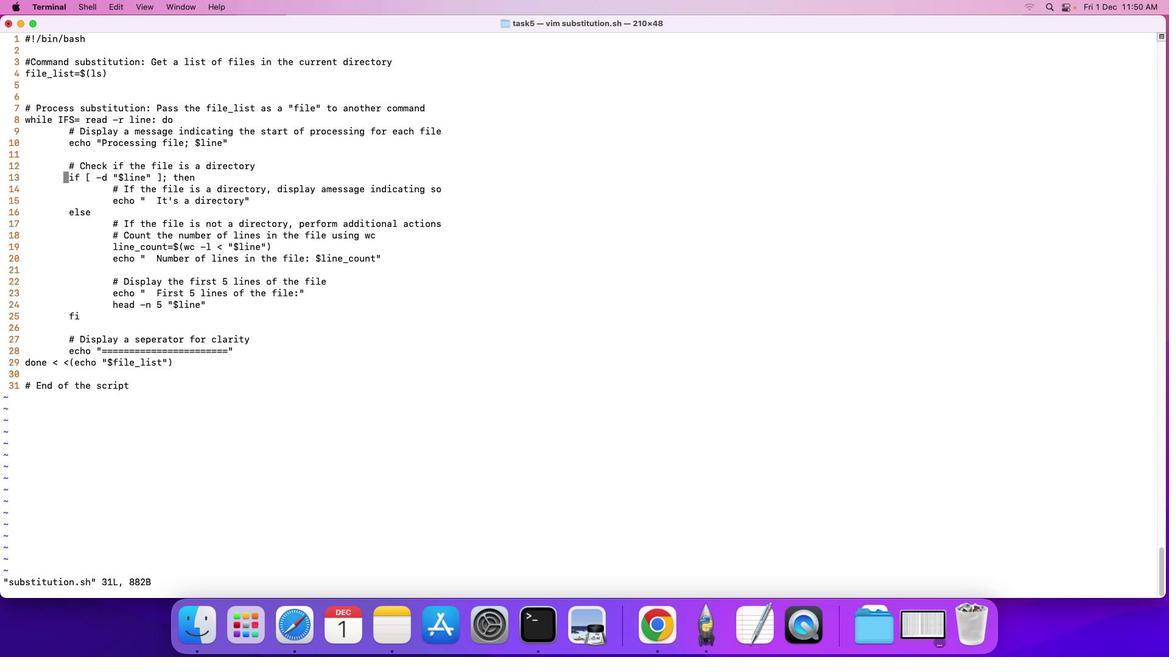 
Action: Mouse scrolled (21, 235) with delta (0, 0)
Screenshot: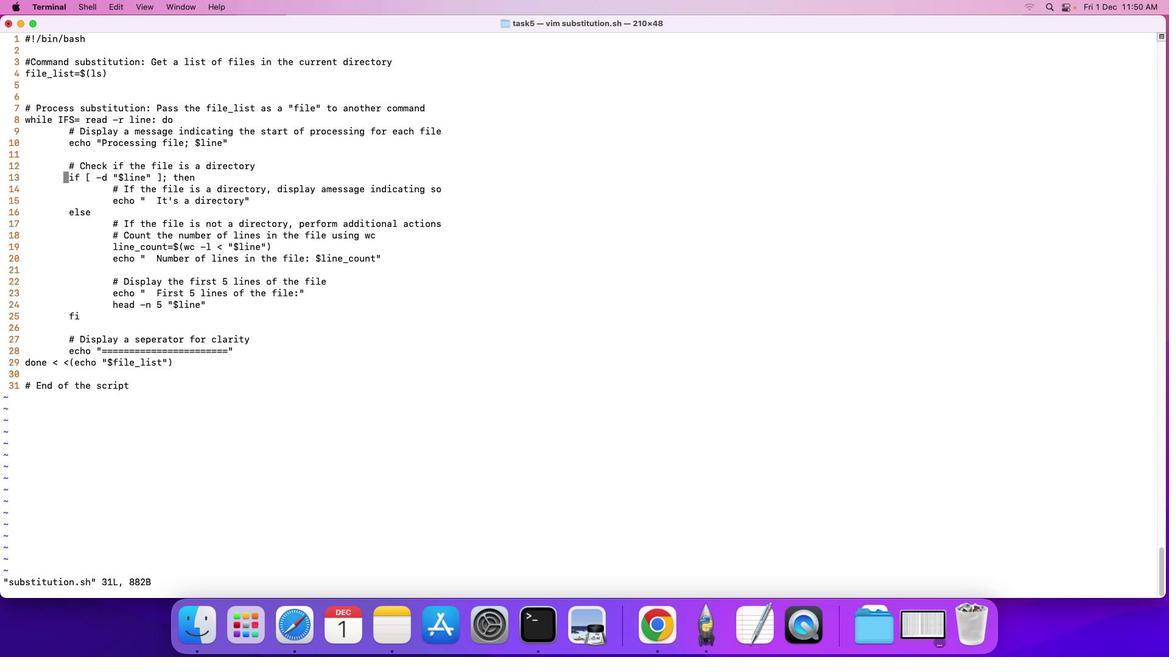 
Action: Mouse scrolled (21, 235) with delta (0, 0)
Screenshot: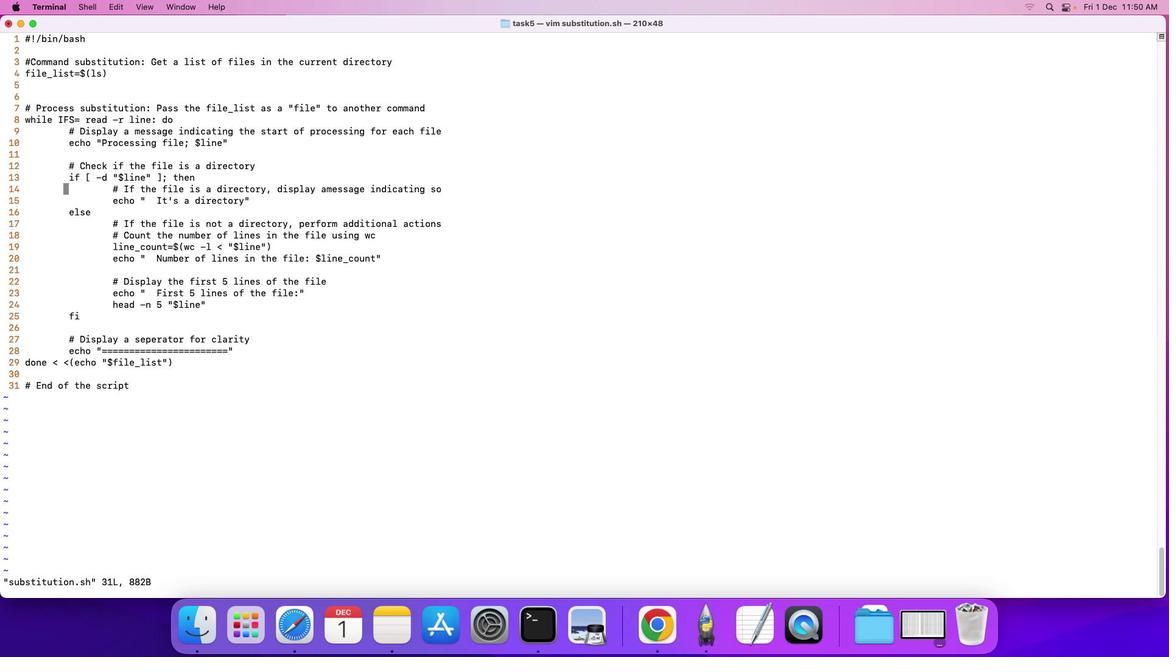 
Action: Mouse scrolled (21, 235) with delta (0, 0)
Screenshot: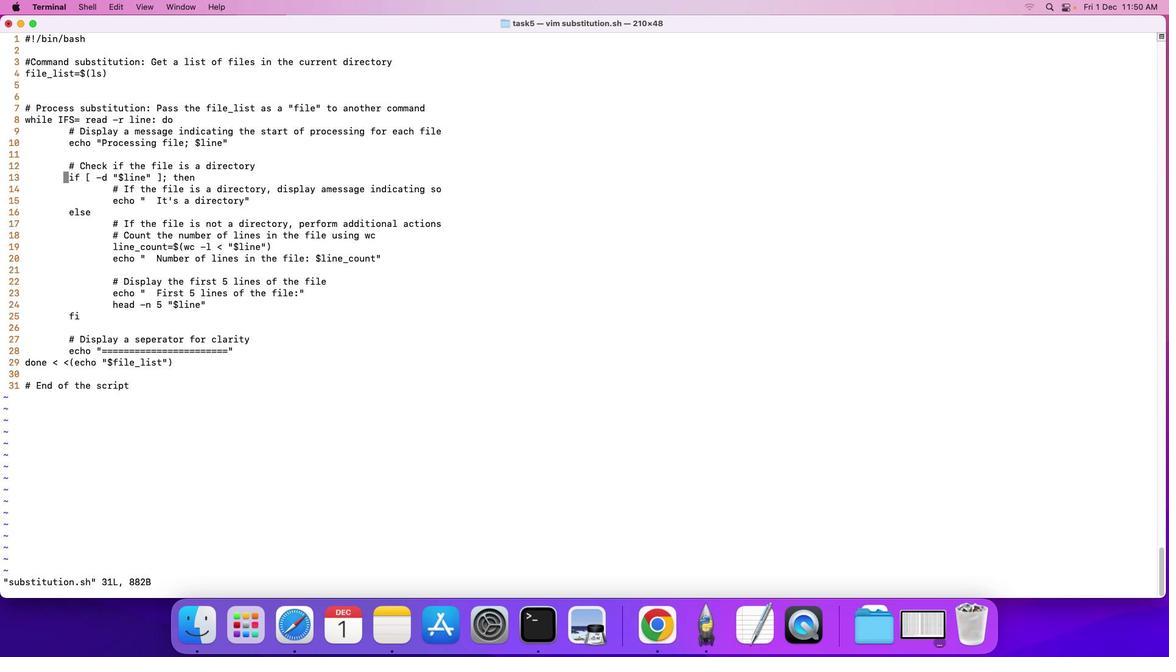
Action: Mouse scrolled (21, 235) with delta (0, 0)
Screenshot: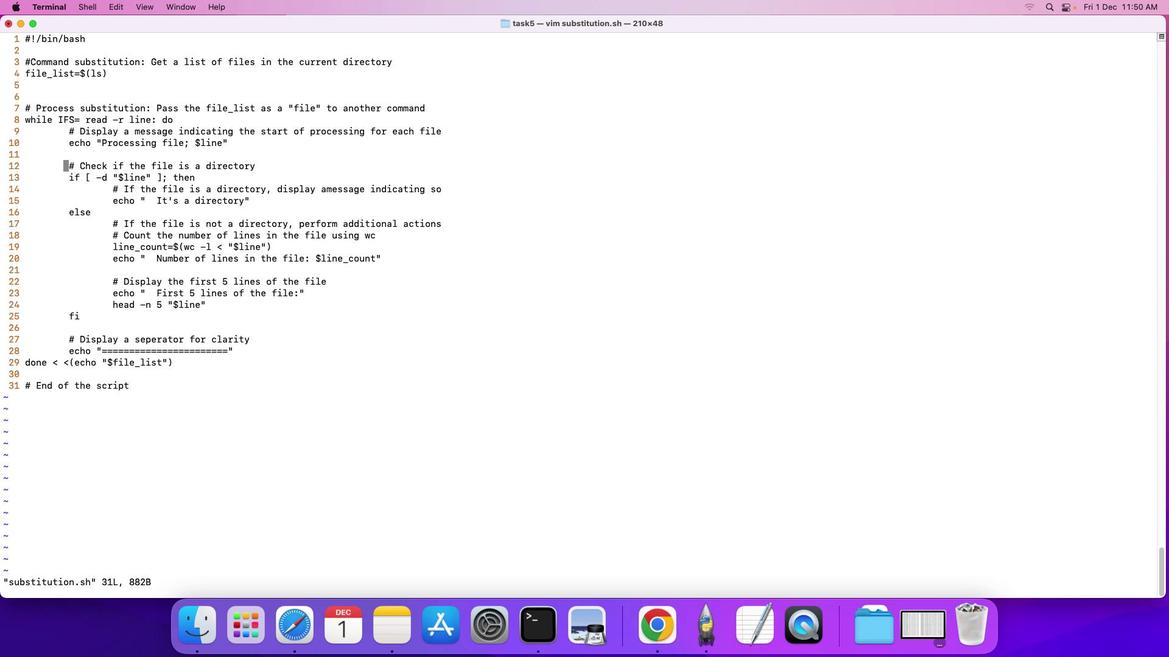 
Action: Mouse moved to (21, 234)
Screenshot: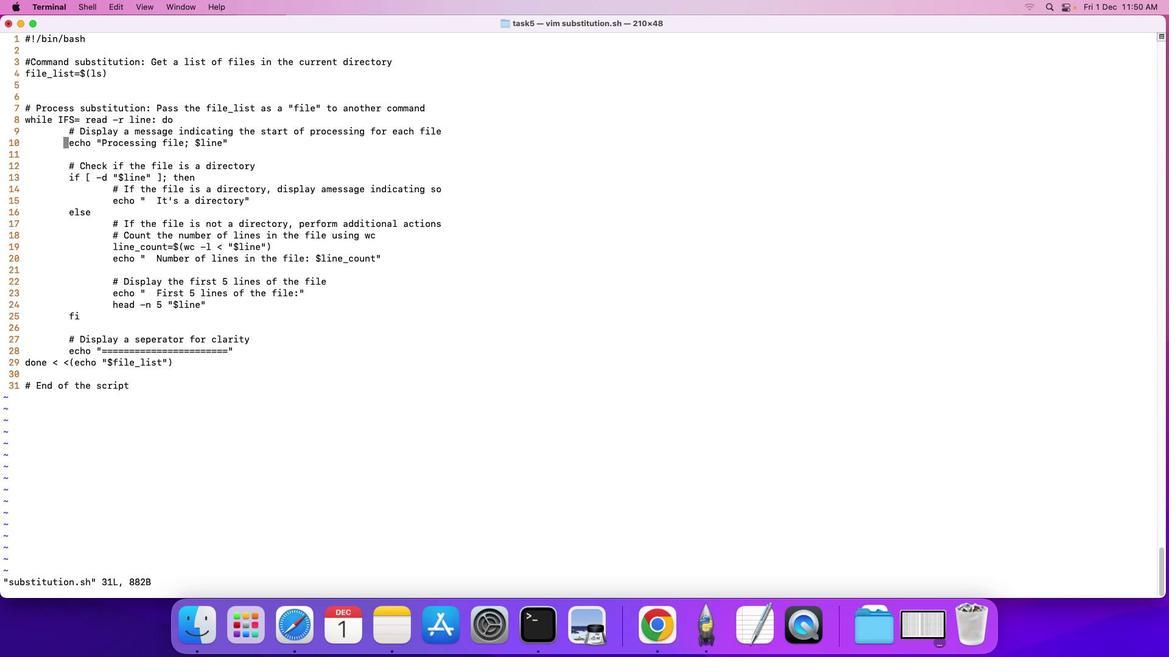 
Action: Mouse scrolled (21, 234) with delta (0, 0)
Screenshot: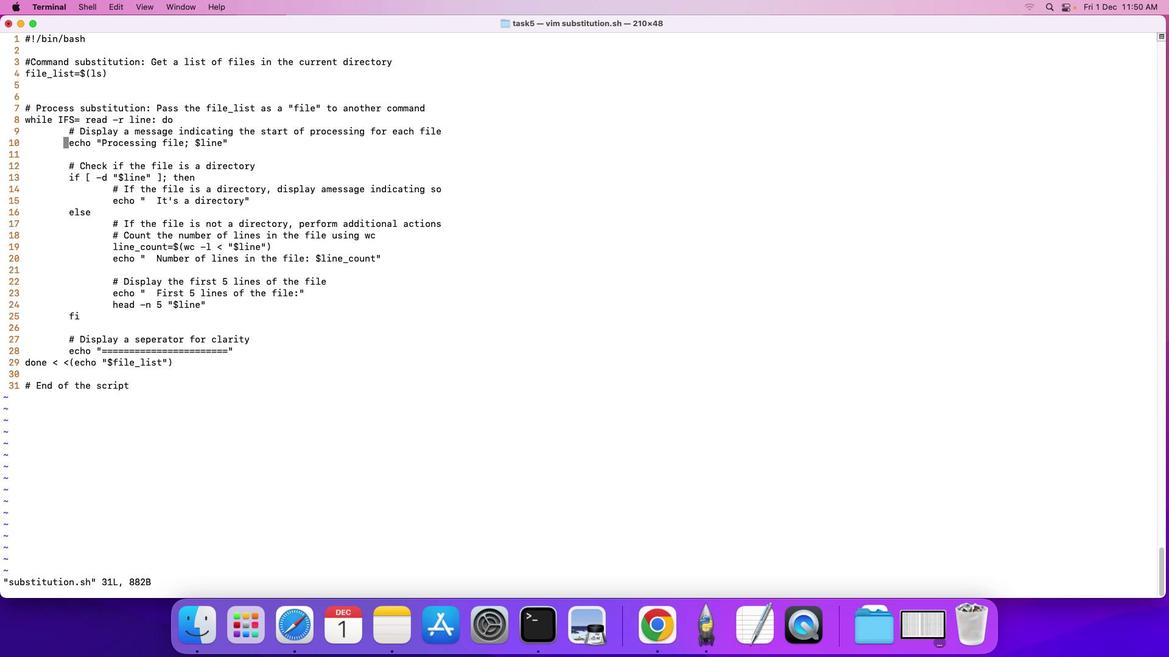 
Action: Mouse scrolled (21, 234) with delta (0, 0)
Screenshot: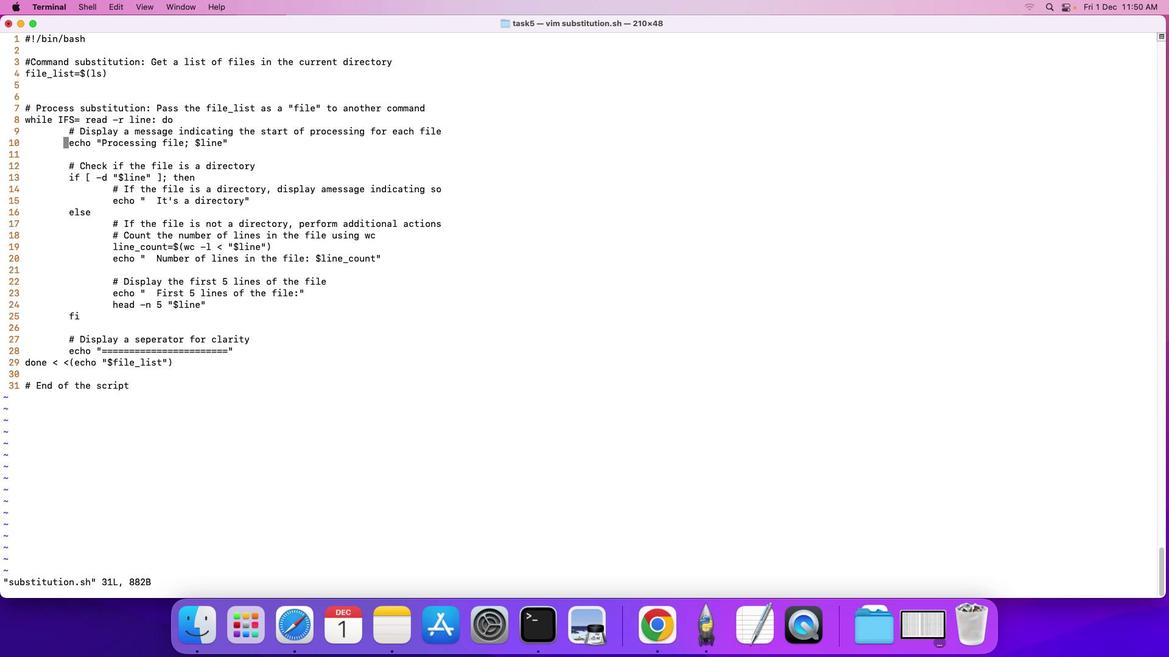 
Action: Mouse moved to (20, 234)
Screenshot: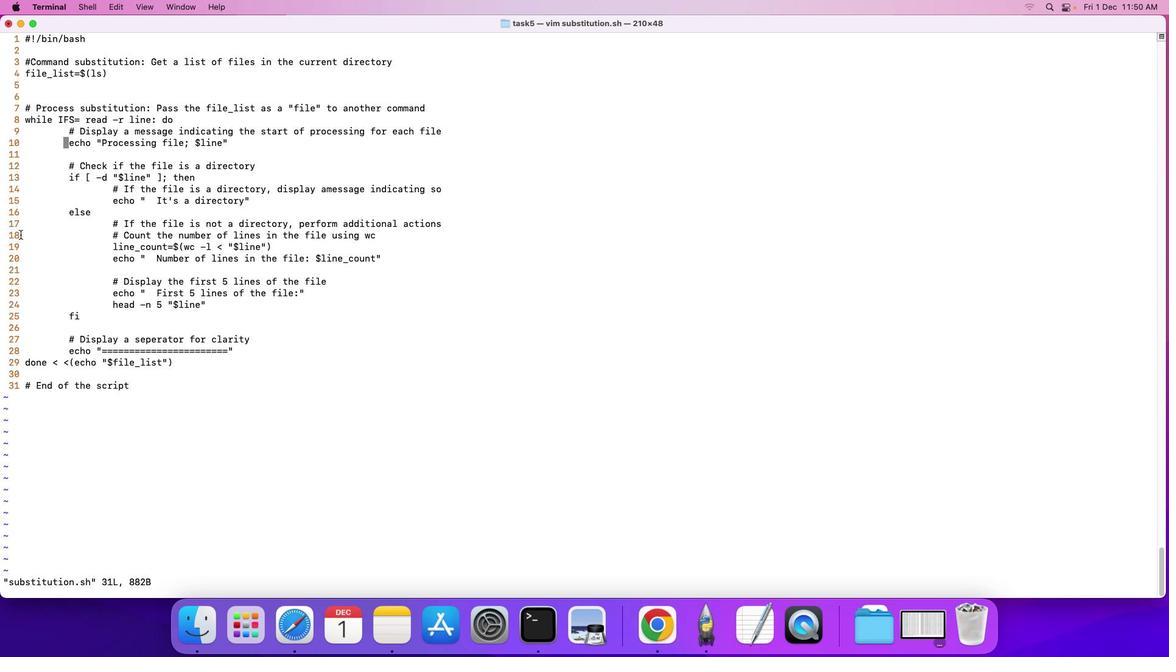 
Action: Key pressed Key.escKey.esc'i'Key.rightKey.rightKey.rightKey.rightKey.rightKey.rightKey.rightKey.rightKey.rightKey.rightKey.rightKey.rightKey.rightKey.rightKey.rightKey.rightKey.rightKey.rightKey.rightKey.rightKey.rightKey.rightKey.rightKey.backspaceKey.shift_r':'
Screenshot: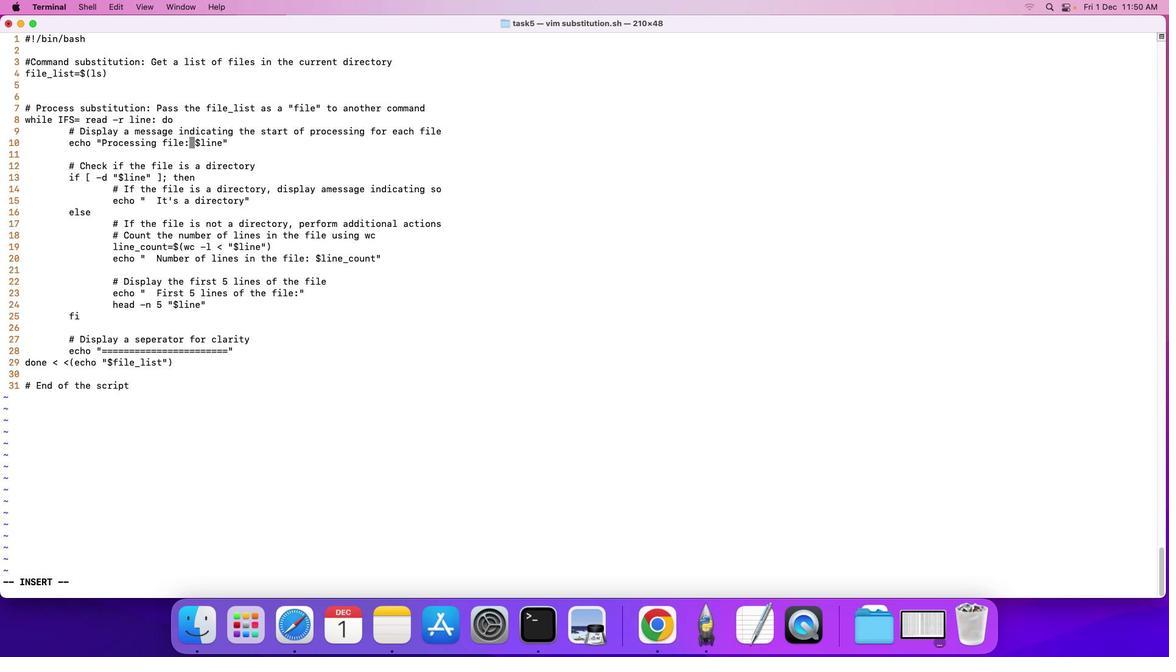 
Action: Mouse moved to (91, 172)
Screenshot: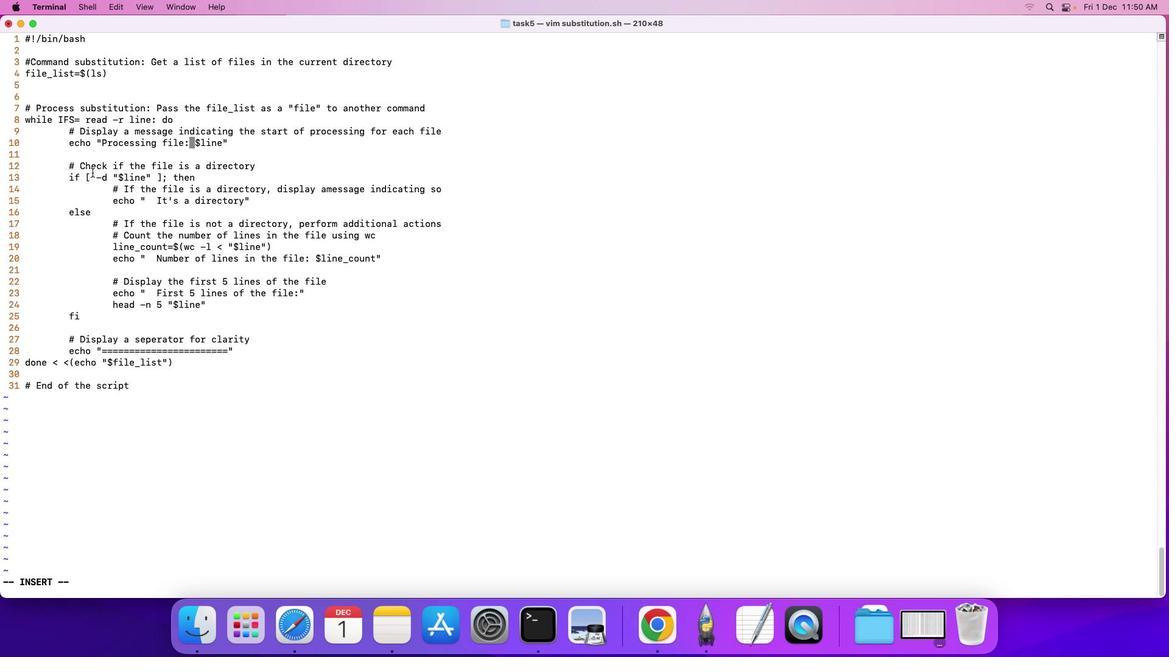 
Action: Key pressed Key.upKey.upKey.leftKey.leftKey.leftKey.leftKey.rightKey.backspace';'Key.escKey.shift_r':''w''q'Key.enterKey.upKey.upKey.enter
Screenshot: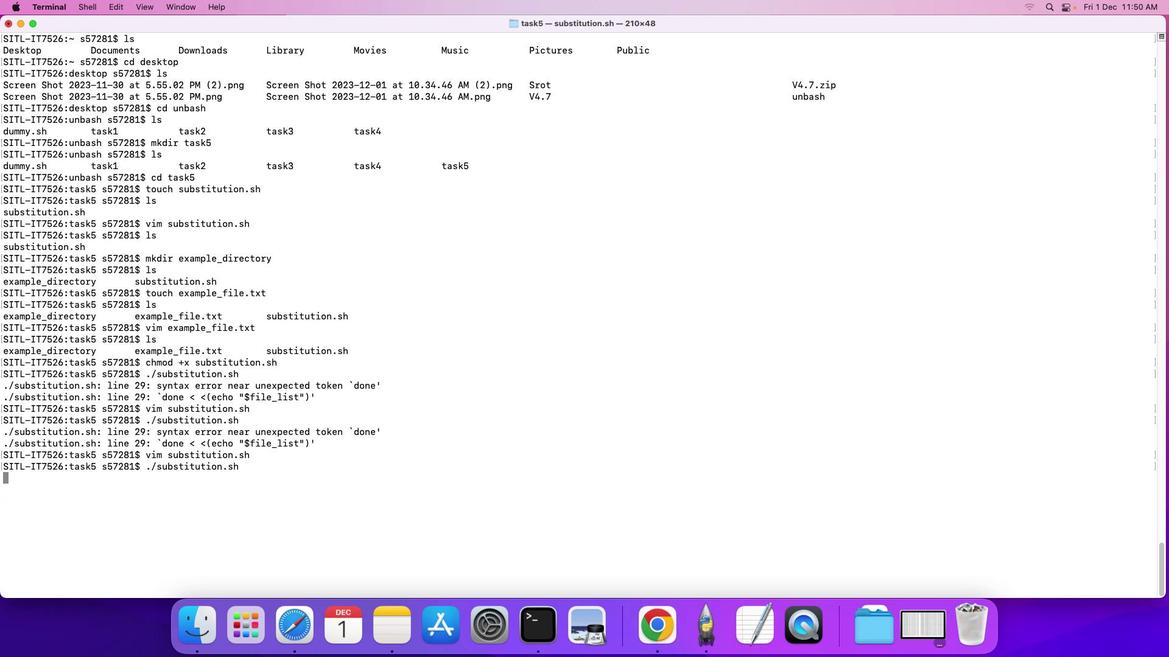 
Action: Mouse moved to (88, 525)
Screenshot: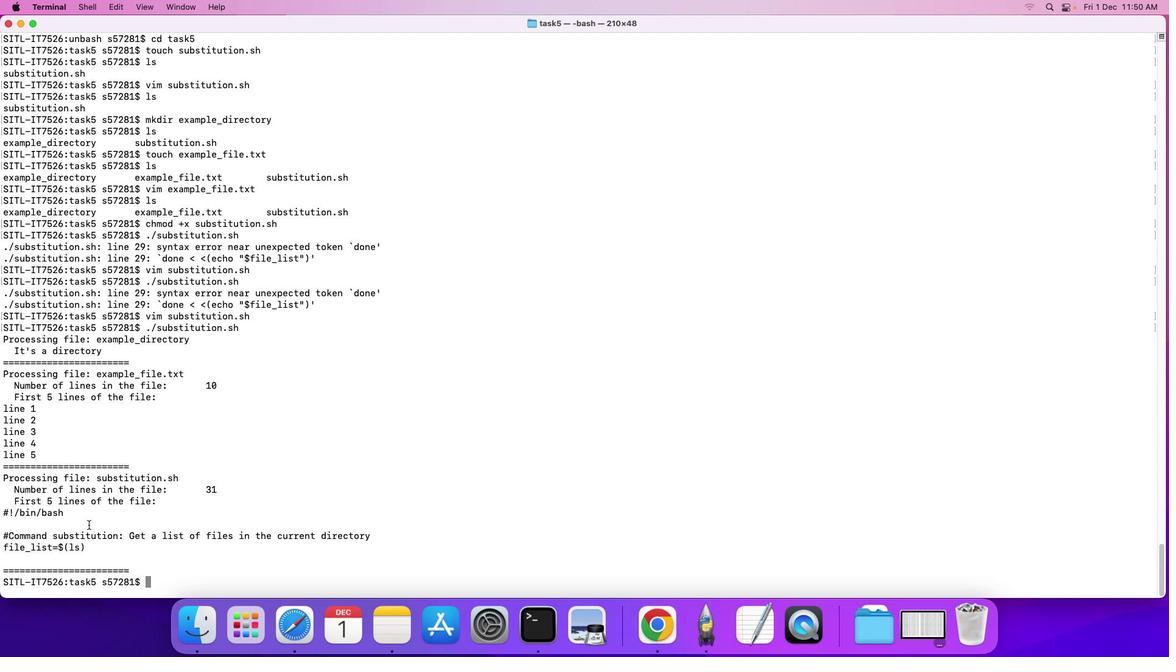 
Action: Mouse scrolled (88, 525) with delta (0, 0)
Screenshot: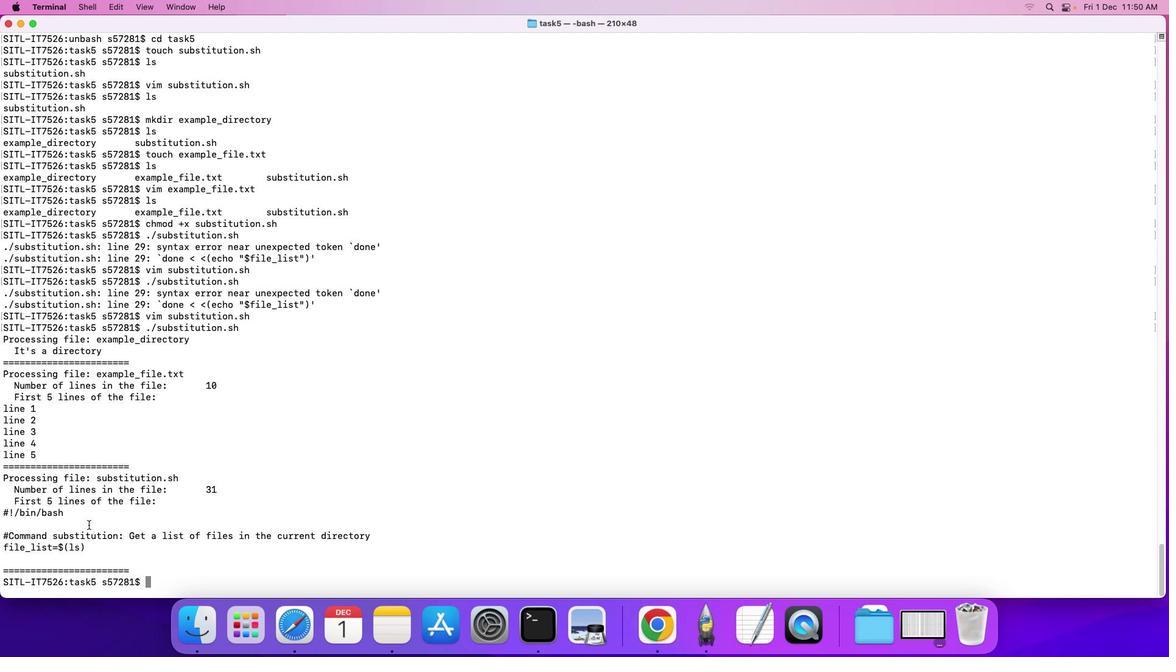 
Action: Mouse scrolled (88, 525) with delta (0, 0)
Screenshot: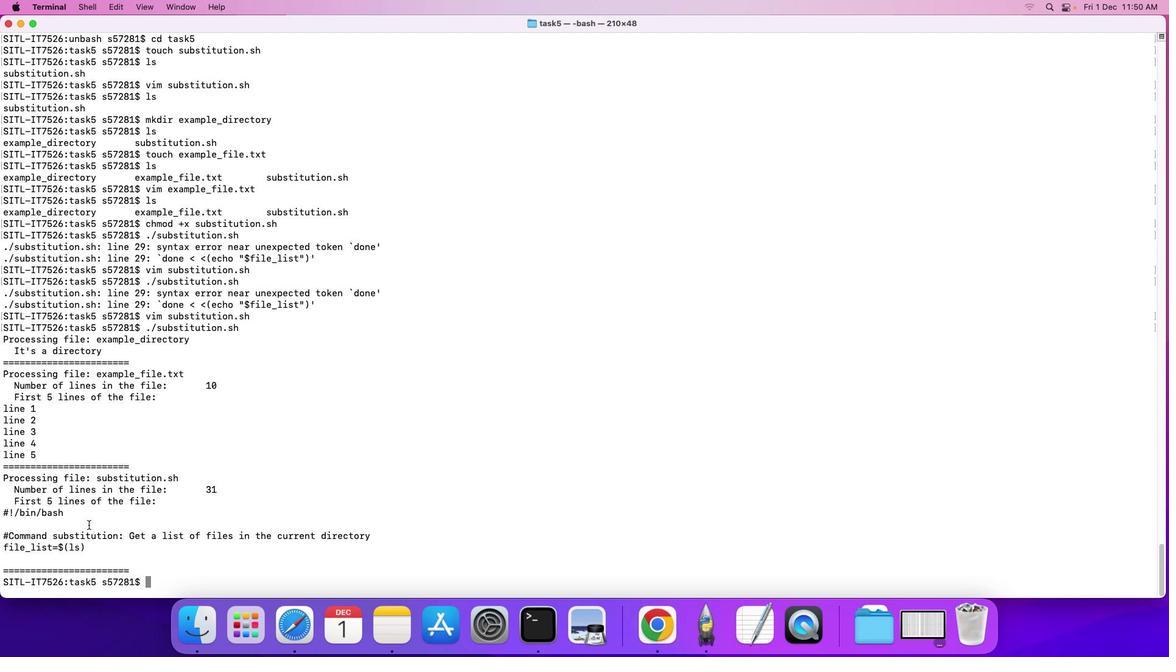 
Action: Mouse scrolled (88, 525) with delta (0, 0)
Screenshot: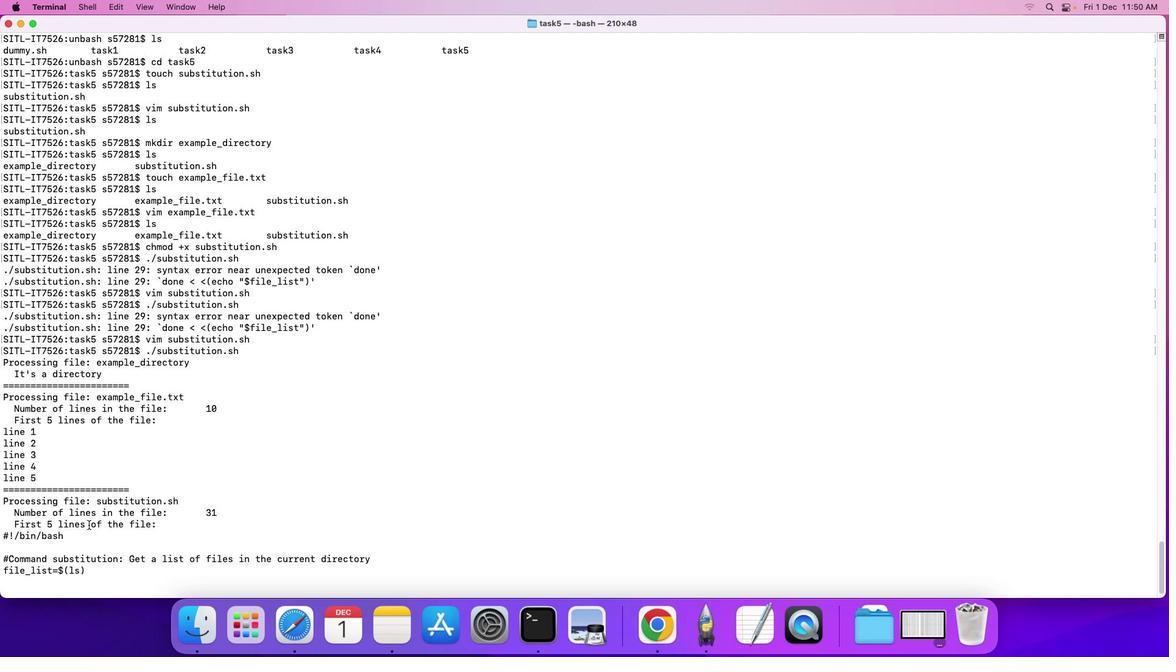 
Action: Mouse scrolled (88, 525) with delta (0, 0)
Screenshot: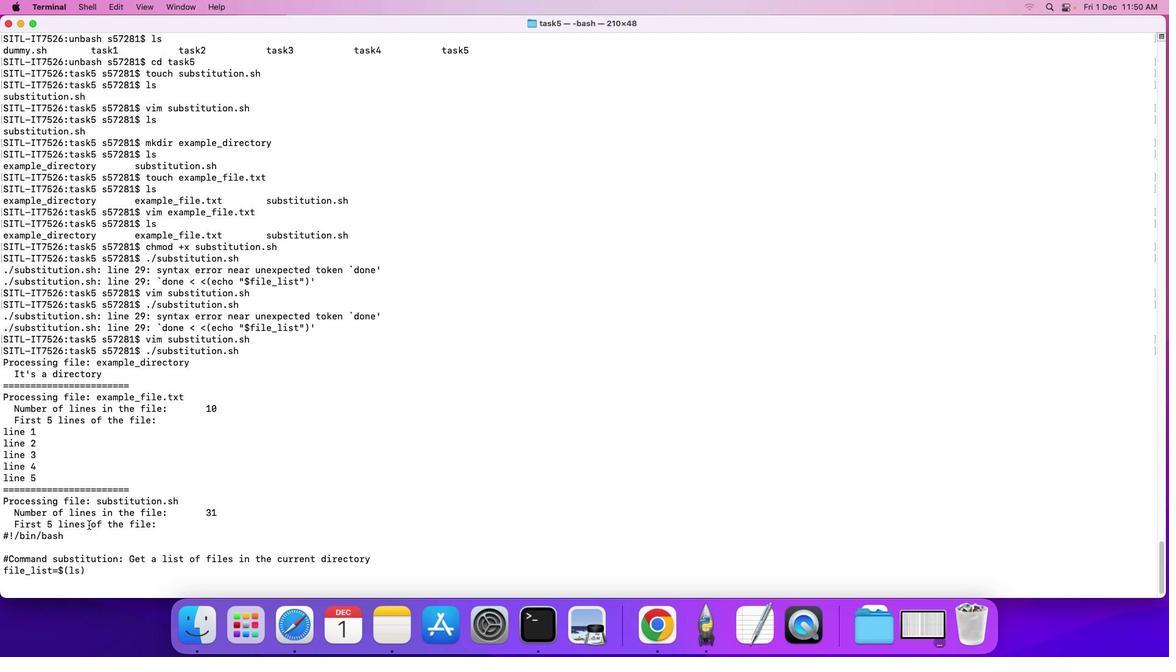 
Action: Mouse scrolled (88, 525) with delta (0, 0)
Screenshot: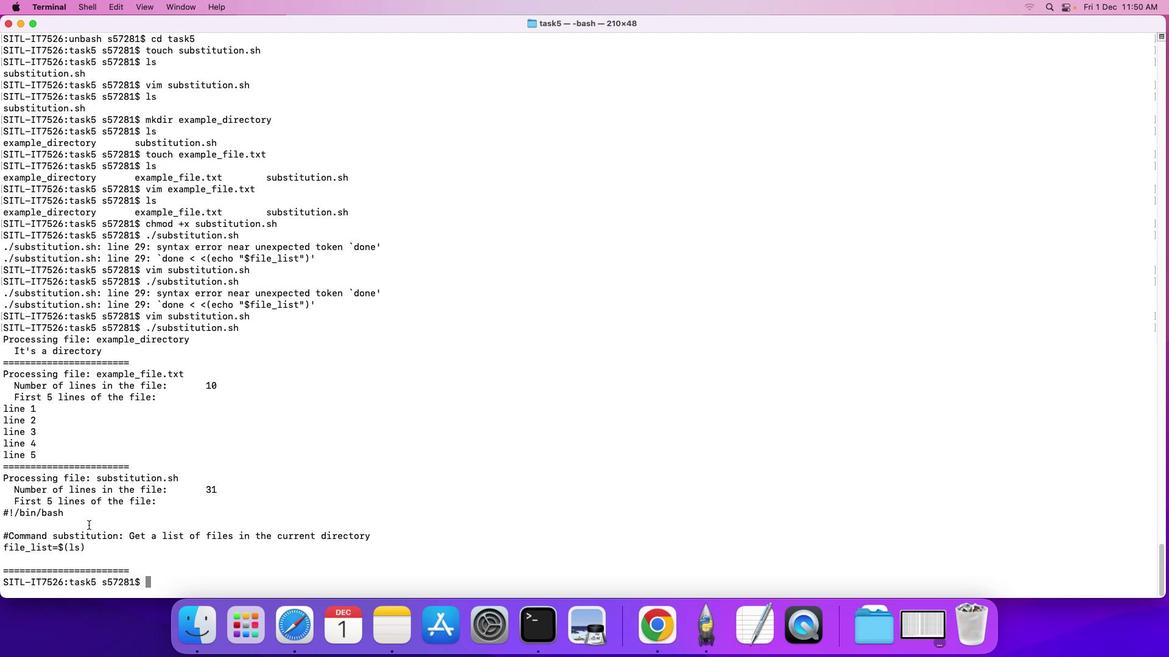 
Action: Mouse scrolled (88, 525) with delta (0, 0)
Screenshot: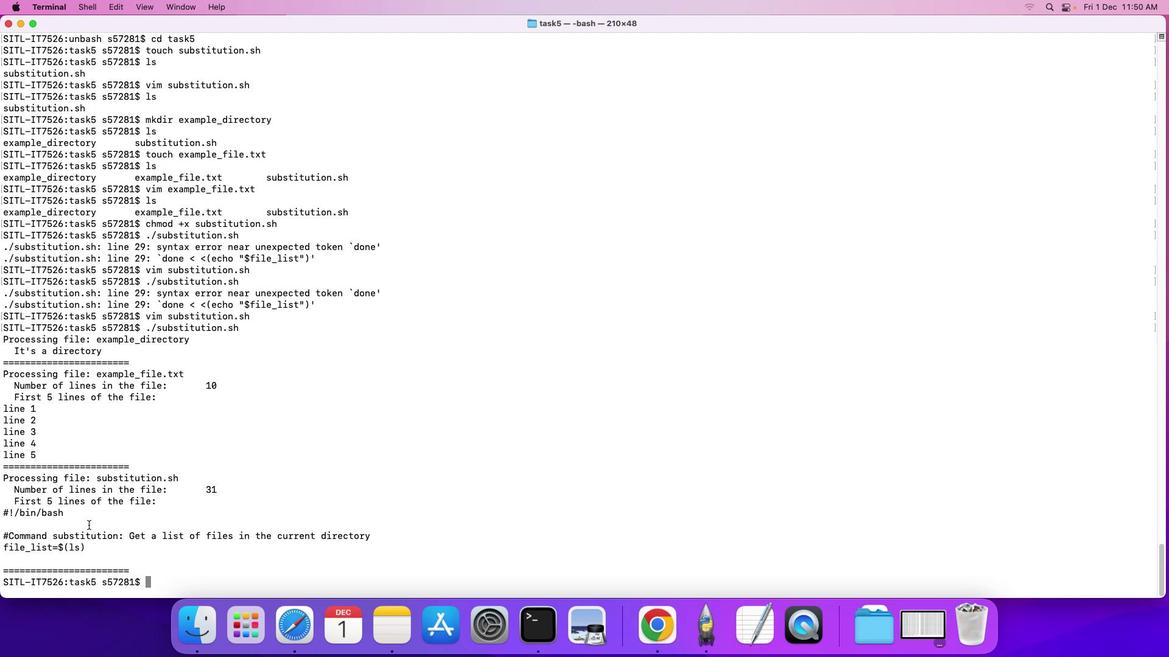 
Action: Mouse scrolled (88, 525) with delta (0, 0)
Screenshot: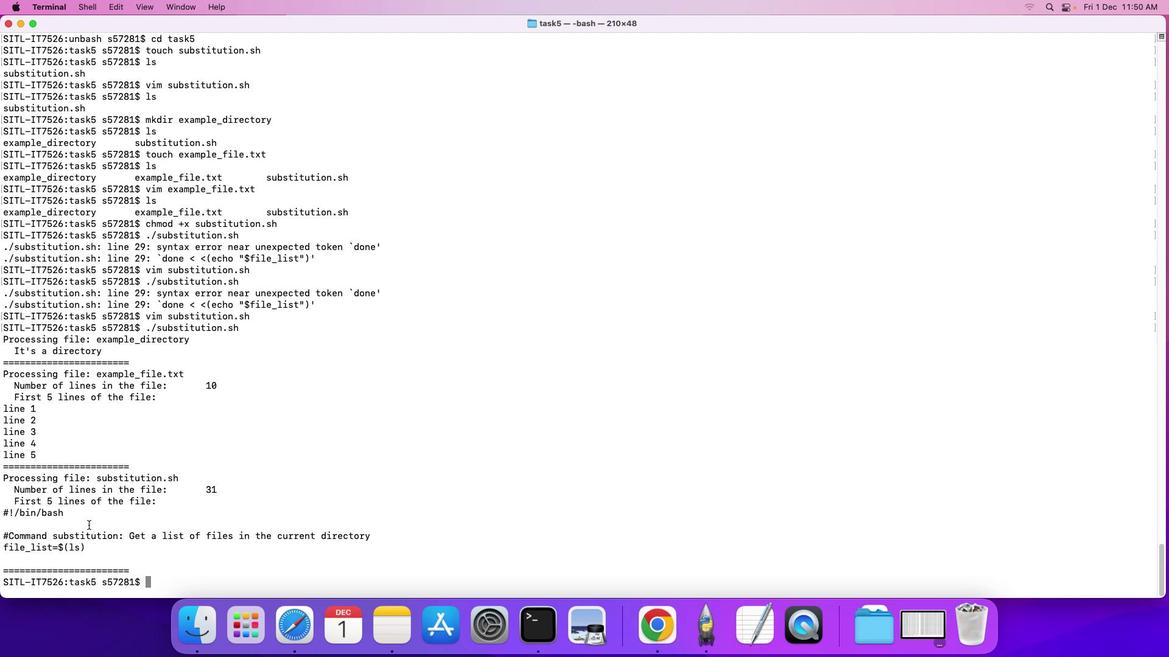 
Action: Mouse scrolled (88, 525) with delta (0, 0)
Screenshot: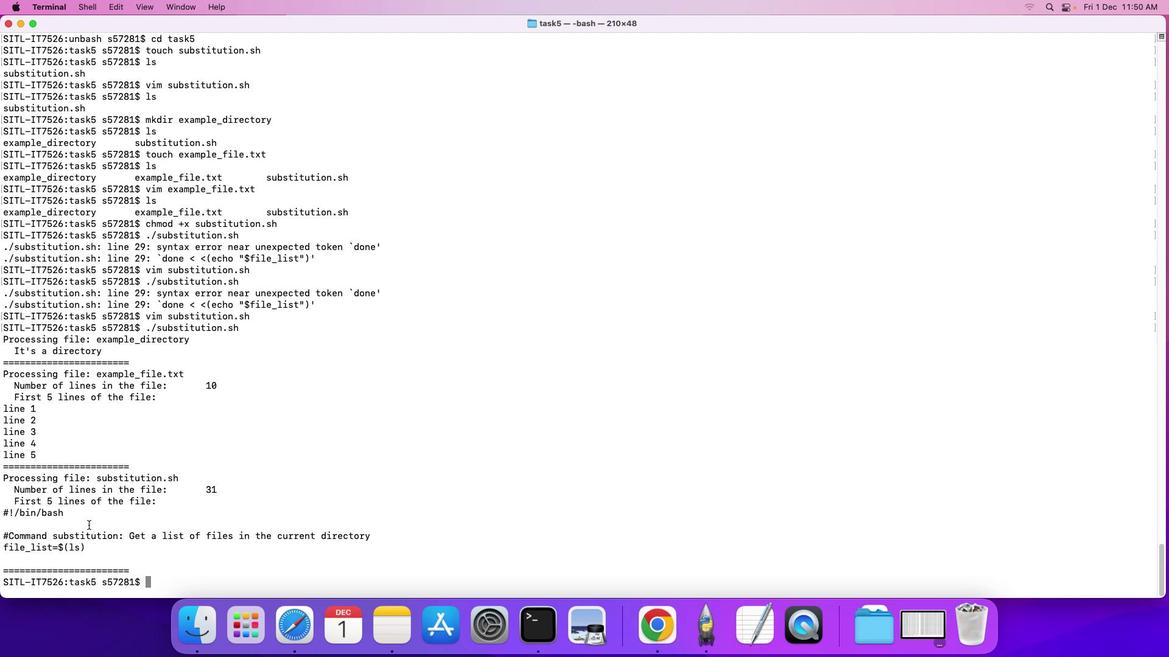 
Action: Mouse moved to (98, 568)
Screenshot: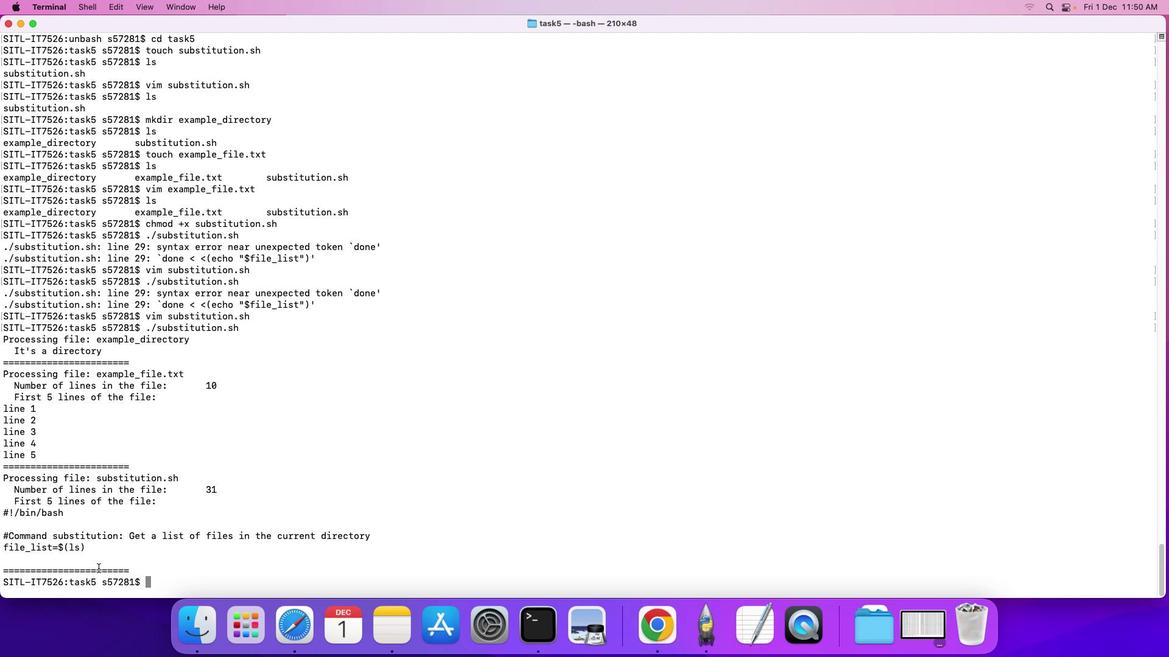 
Action: Mouse scrolled (98, 568) with delta (0, 0)
Screenshot: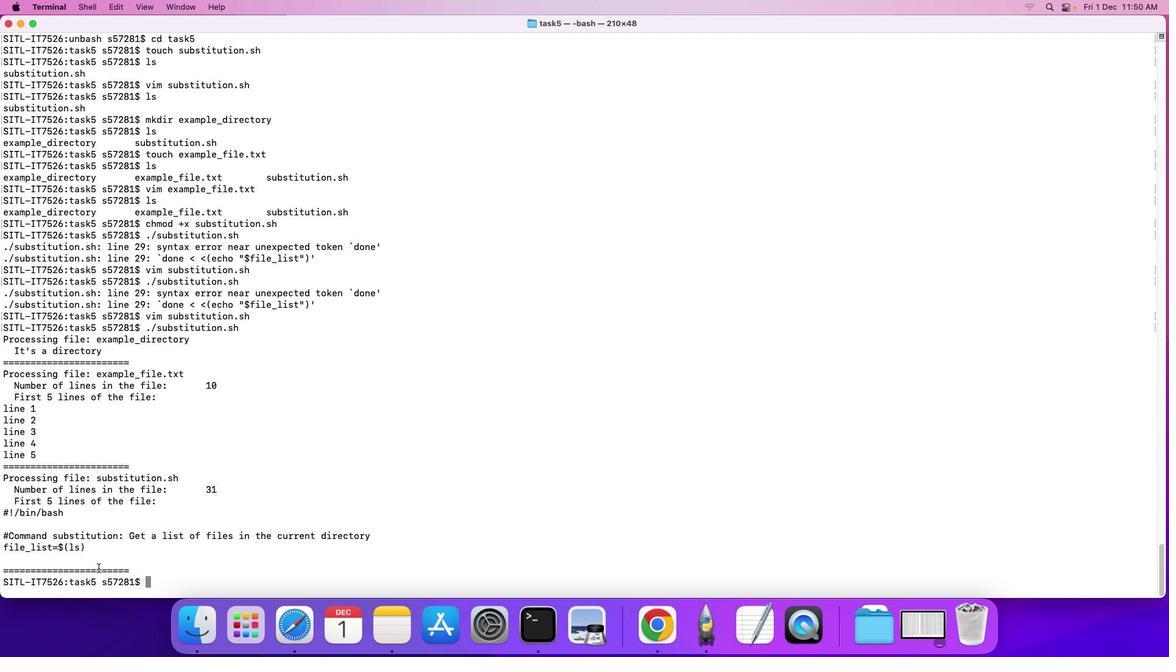
Action: Mouse moved to (98, 568)
Screenshot: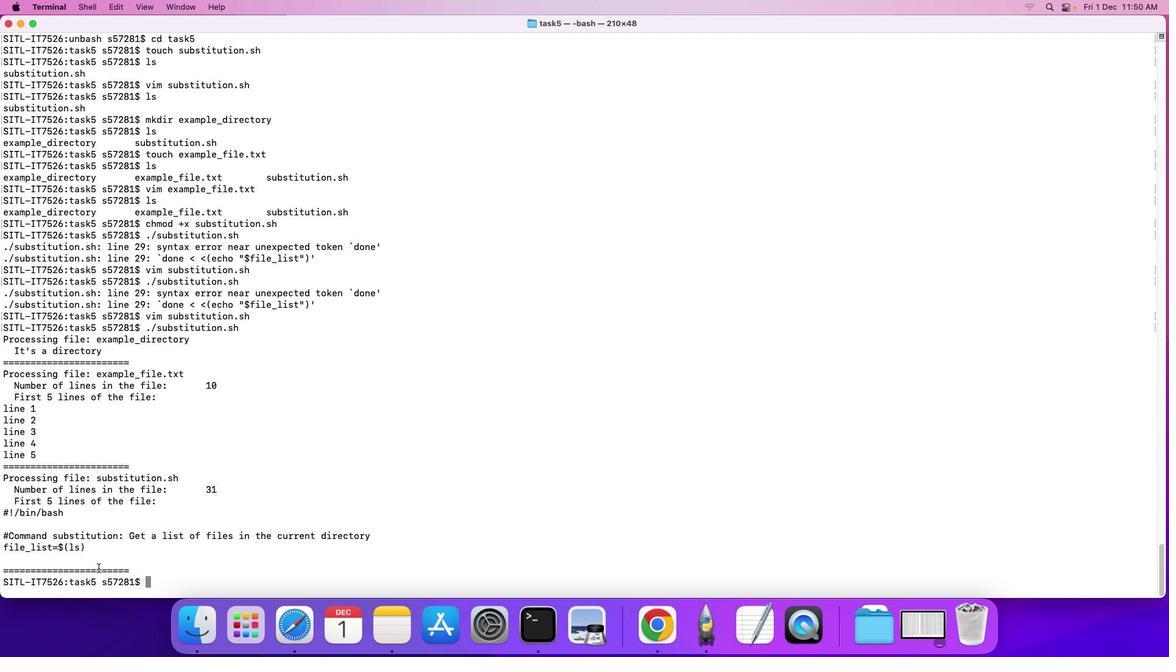 
Action: Mouse scrolled (98, 568) with delta (0, 0)
Screenshot: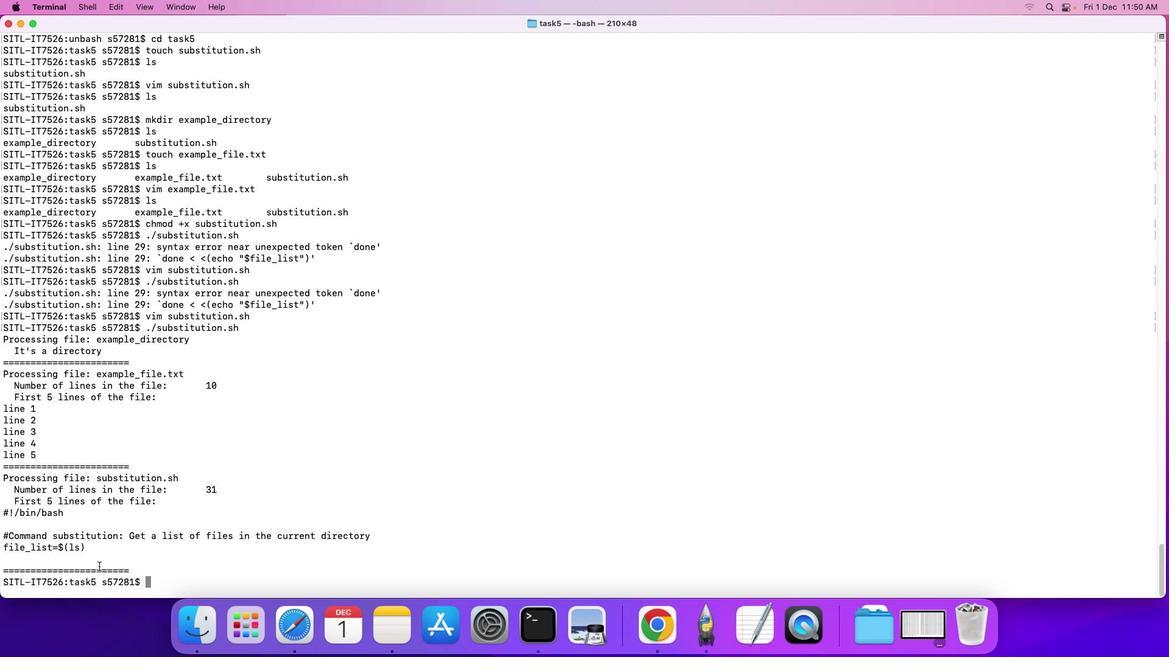 
Action: Mouse scrolled (98, 568) with delta (0, 0)
Screenshot: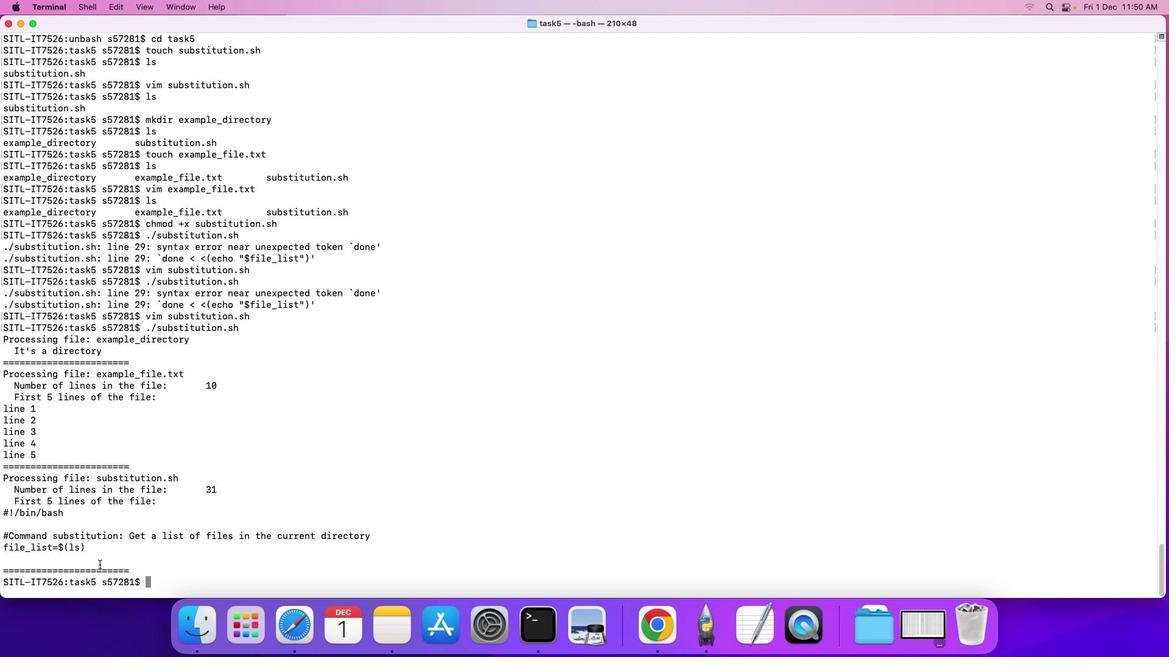 
Action: Mouse moved to (103, 509)
Screenshot: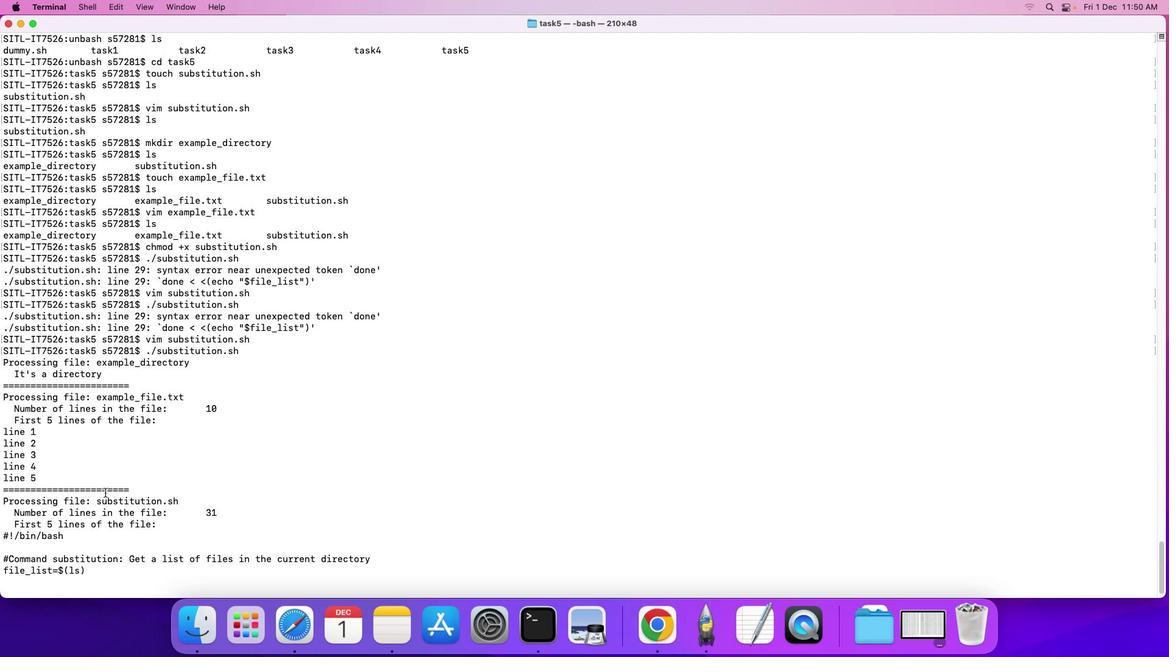 
Action: Mouse scrolled (103, 509) with delta (0, 0)
Screenshot: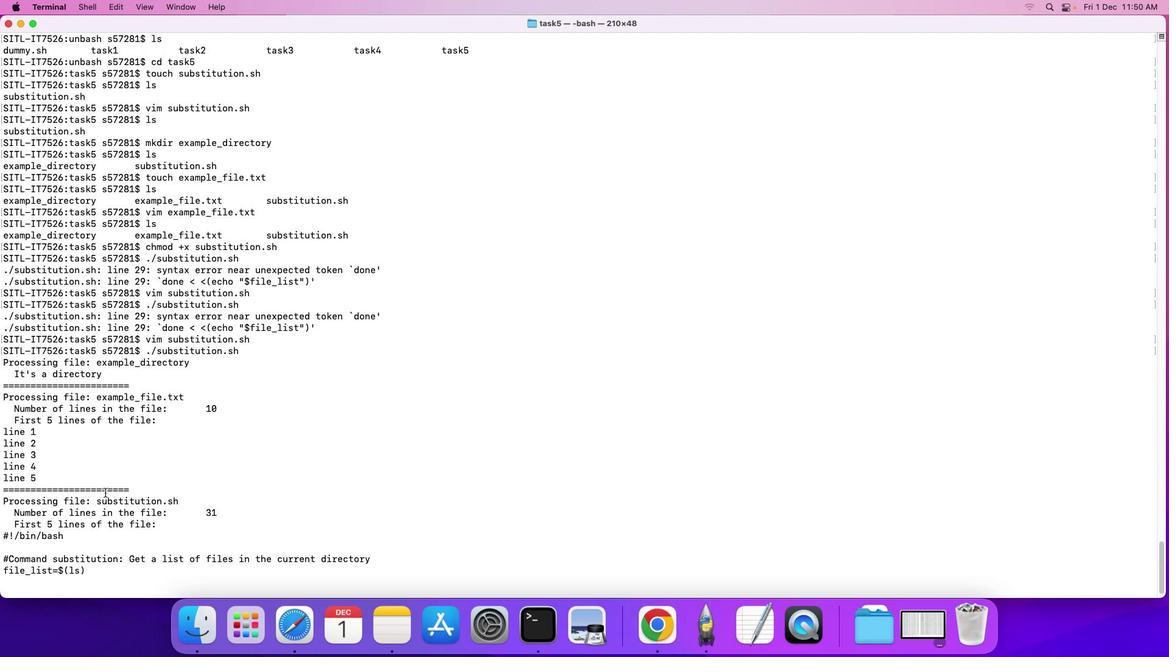 
Action: Mouse moved to (104, 496)
Screenshot: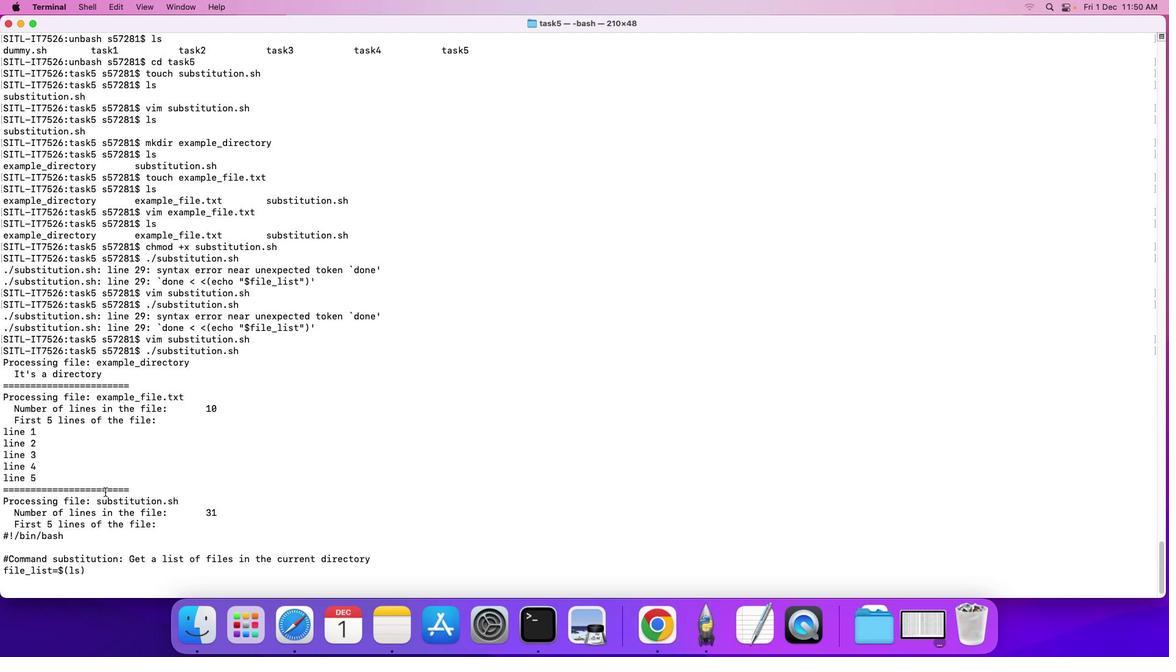 
Action: Mouse scrolled (104, 496) with delta (0, 0)
Screenshot: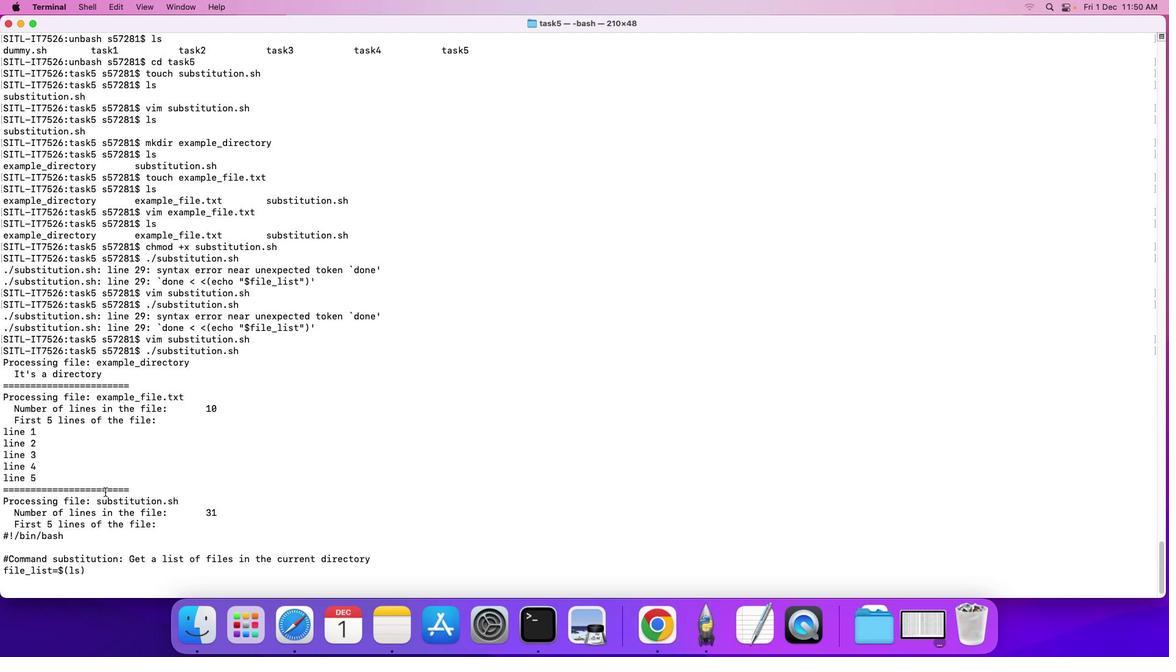 
Action: Mouse moved to (105, 491)
Screenshot: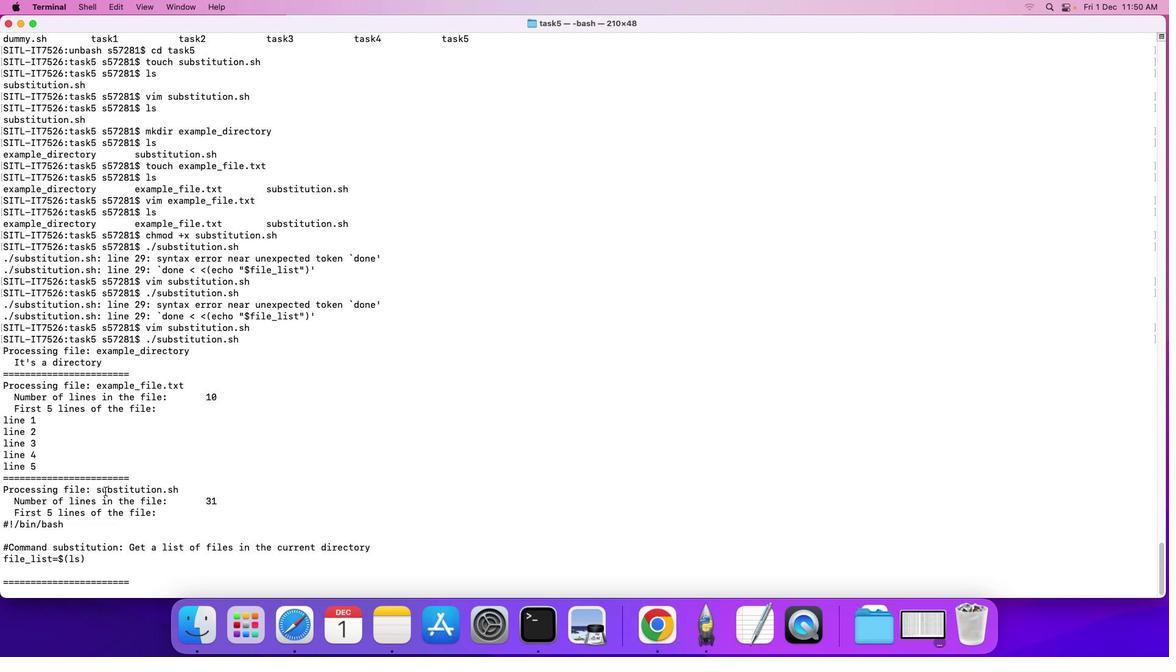 
Action: Mouse scrolled (105, 491) with delta (0, 0)
Screenshot: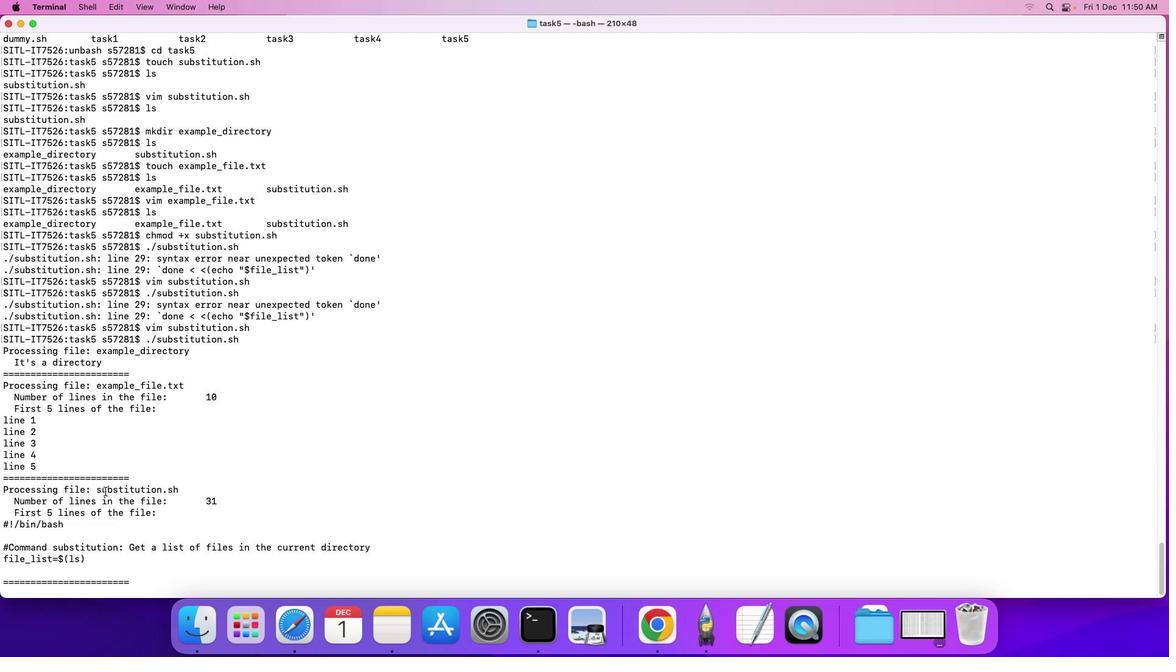 
Action: Mouse moved to (84, 370)
Screenshot: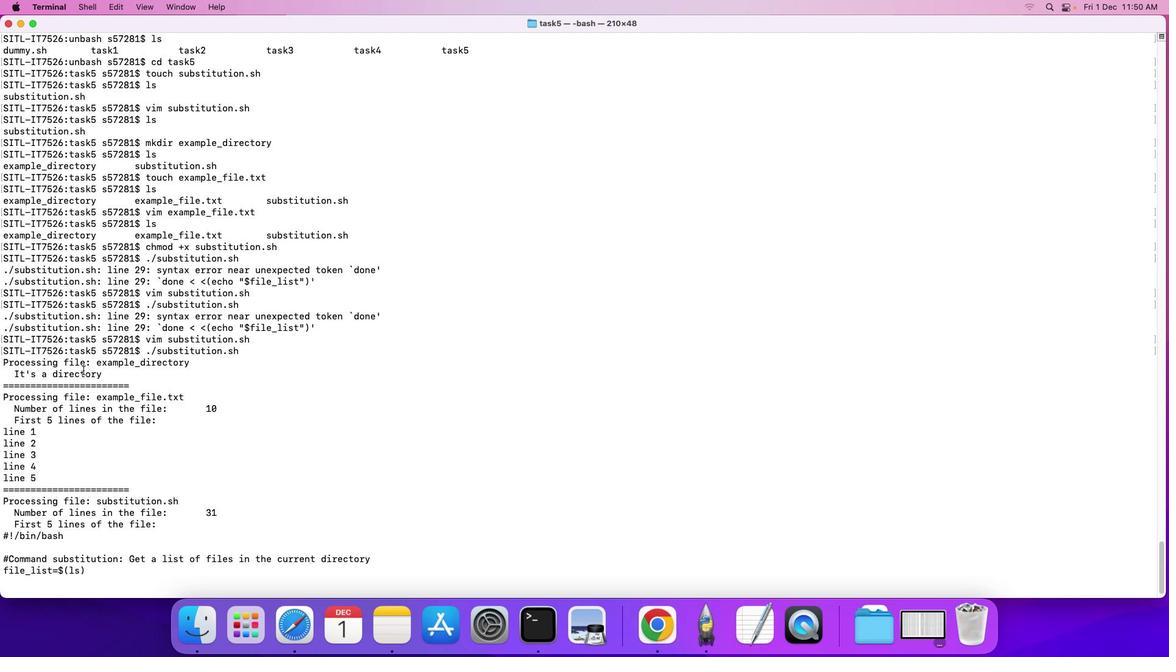 
Action: Mouse scrolled (84, 370) with delta (0, 0)
Screenshot: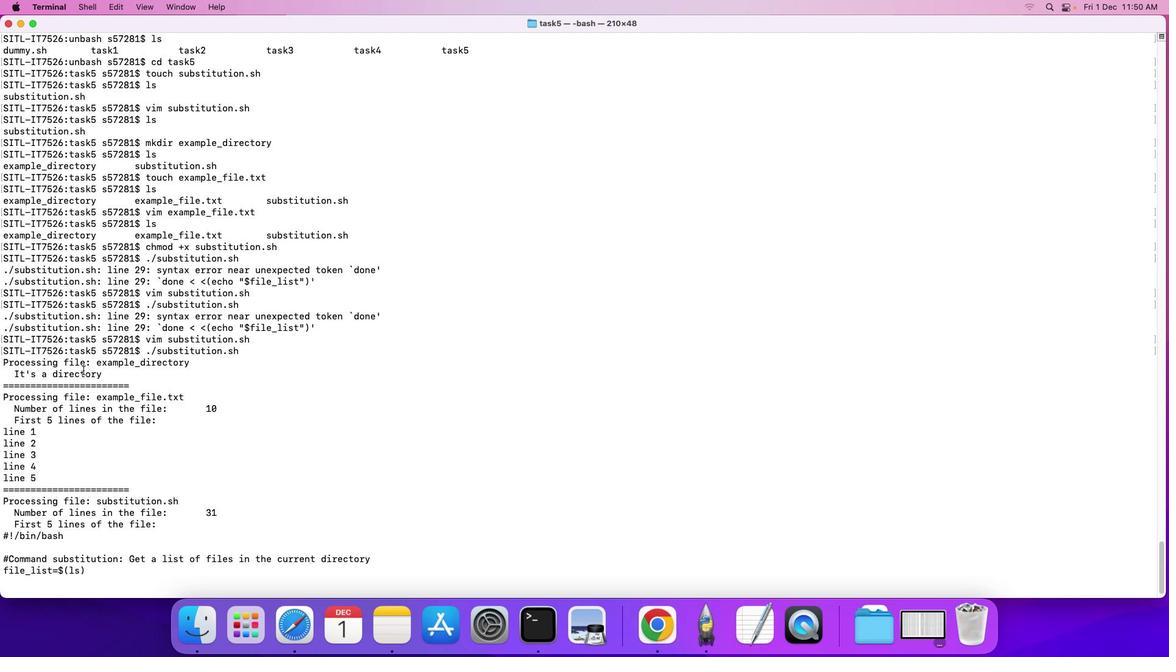 
Action: Mouse moved to (97, 465)
Screenshot: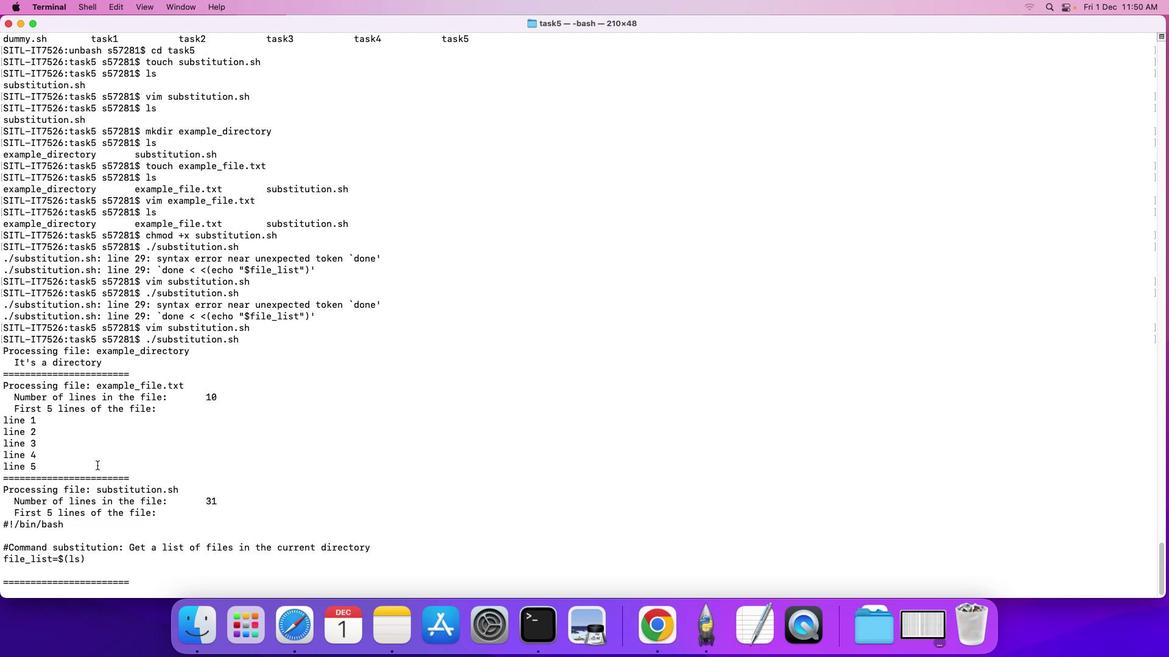 
Action: Mouse scrolled (97, 465) with delta (0, 0)
Screenshot: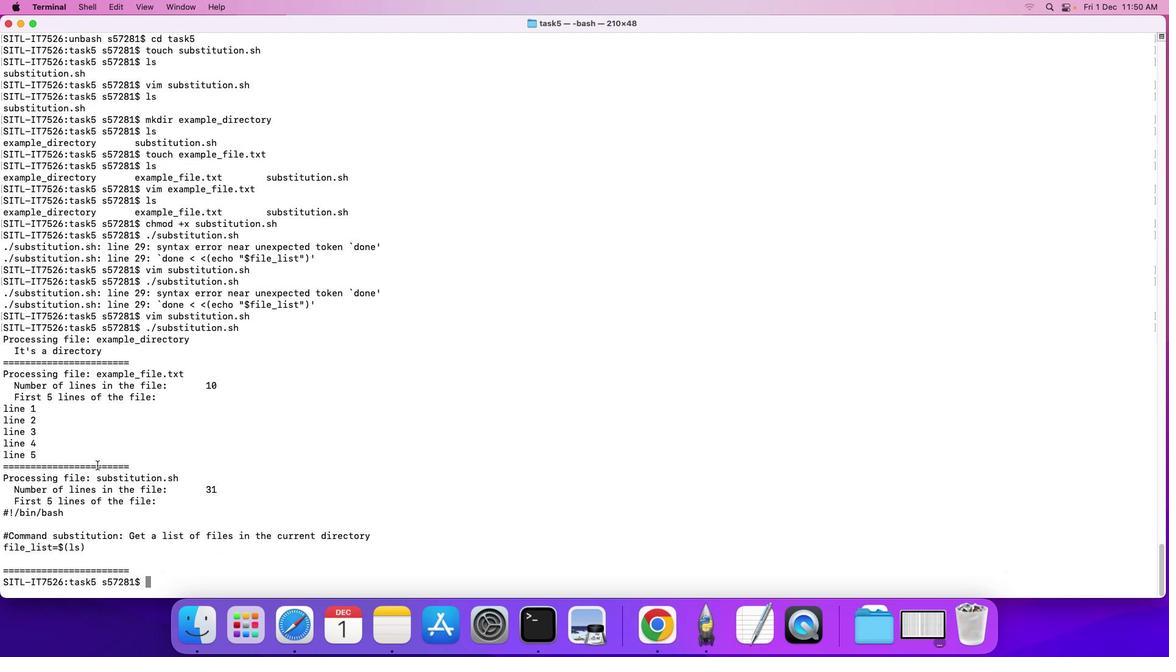 
Action: Mouse scrolled (97, 465) with delta (0, 0)
Screenshot: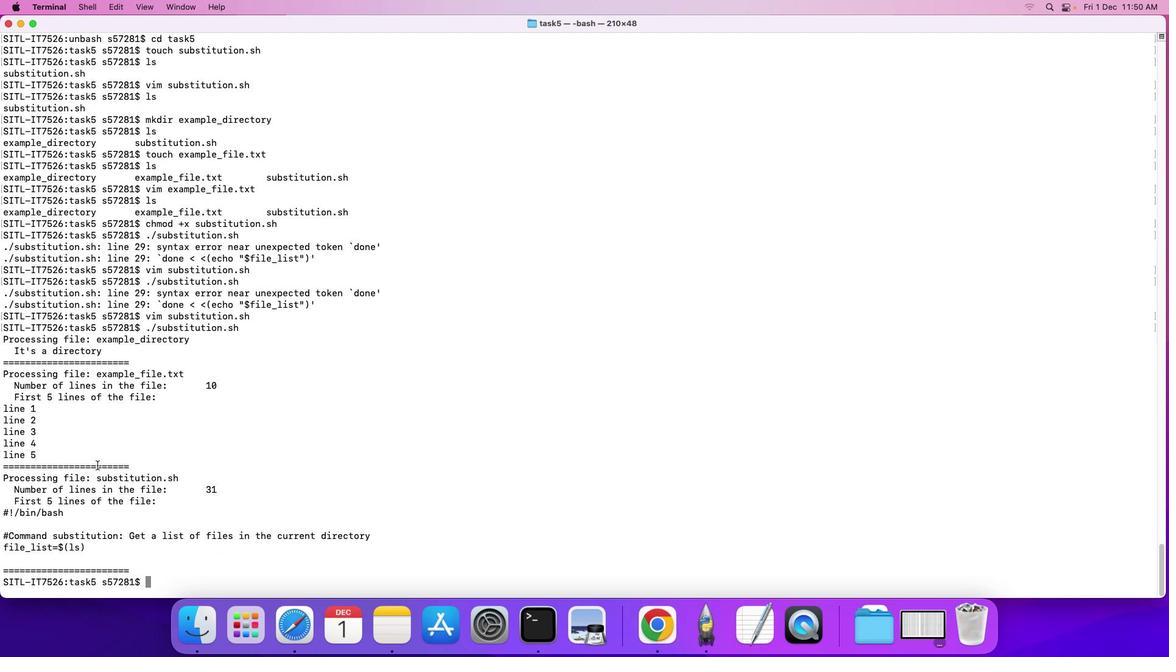 
Action: Mouse moved to (168, 583)
Screenshot: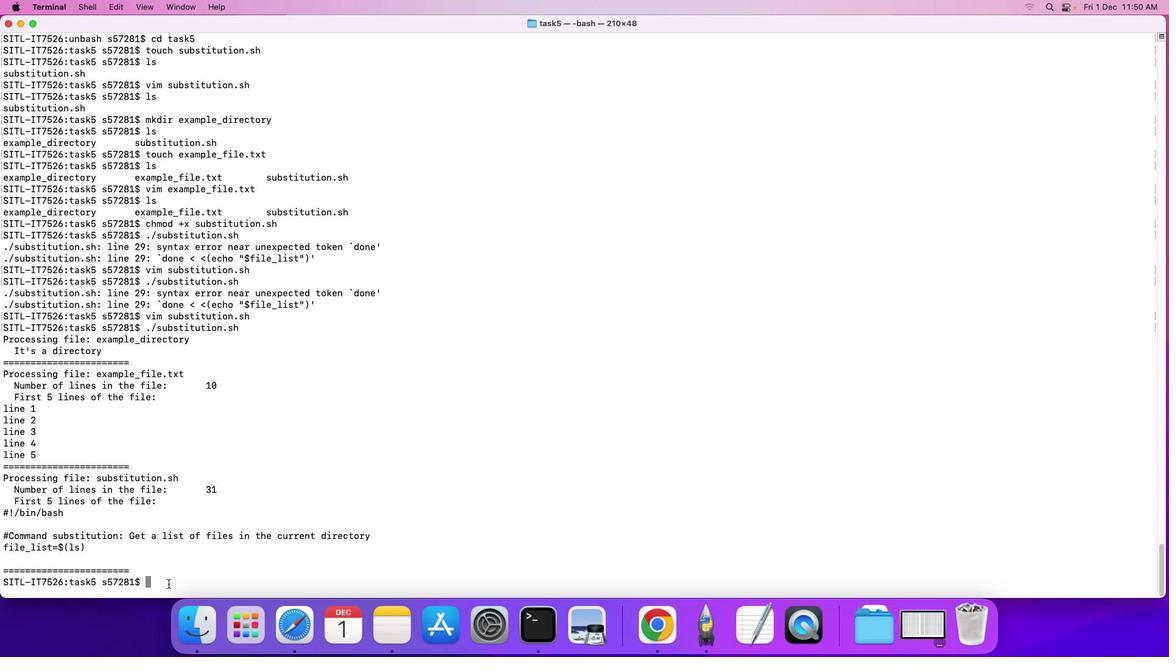 
Action: Mouse pressed left at (168, 583)
Screenshot: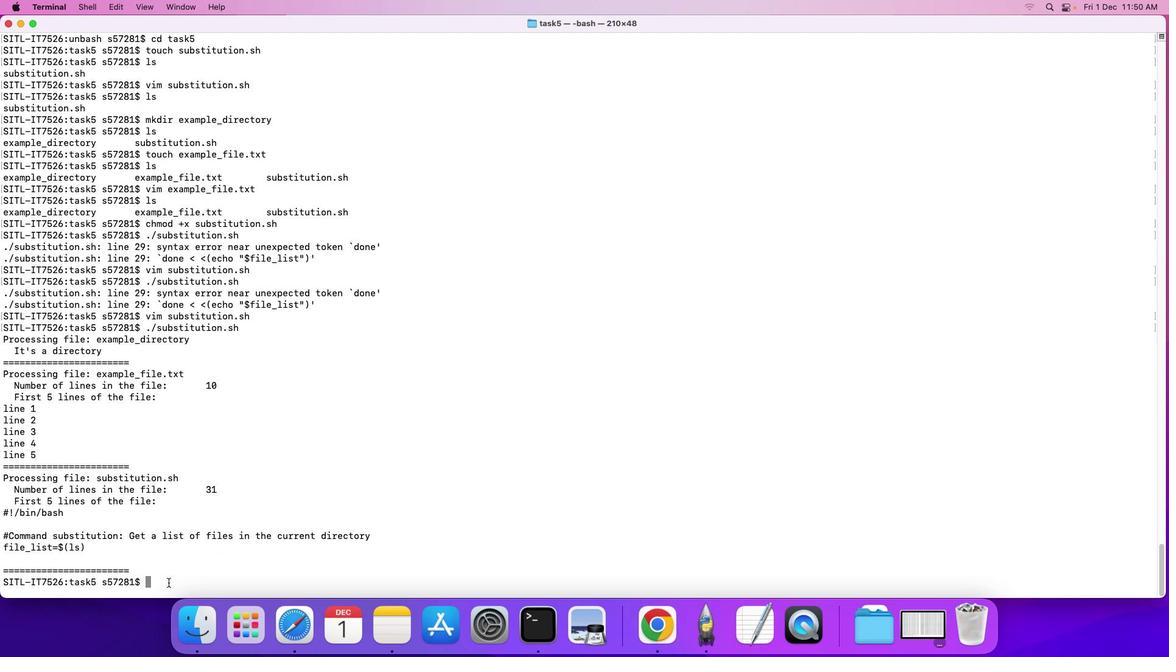 
Action: Mouse moved to (168, 583)
Screenshot: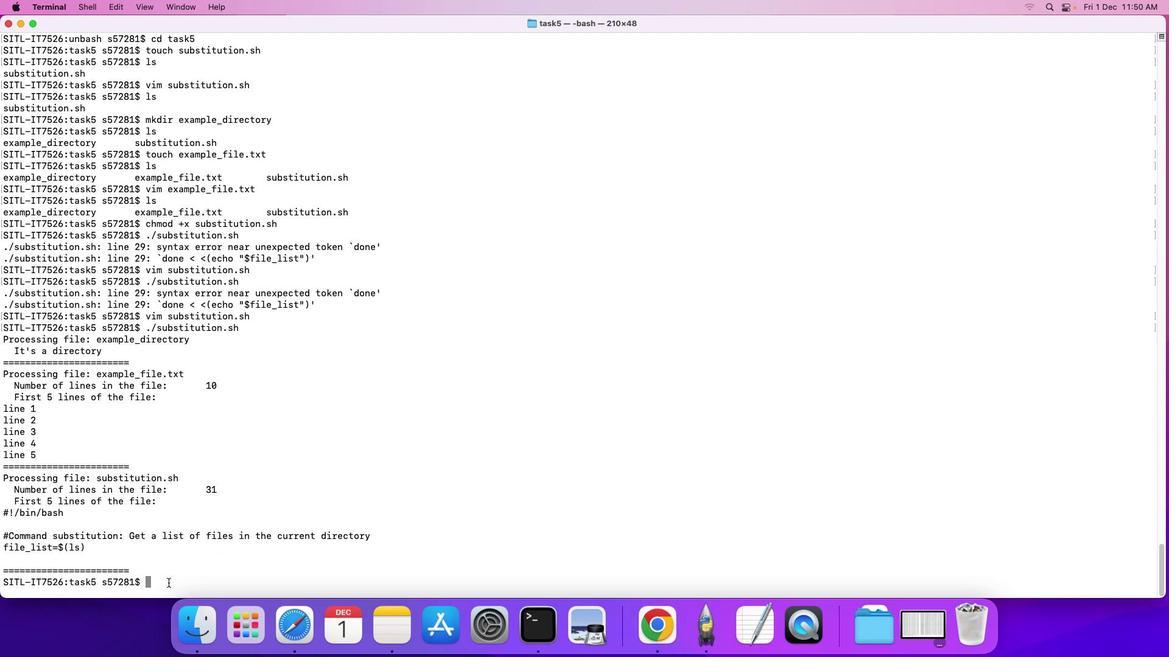 
